 Task: Toggle the output scrolling option in the notebook.
Action: Mouse moved to (17, 627)
Screenshot: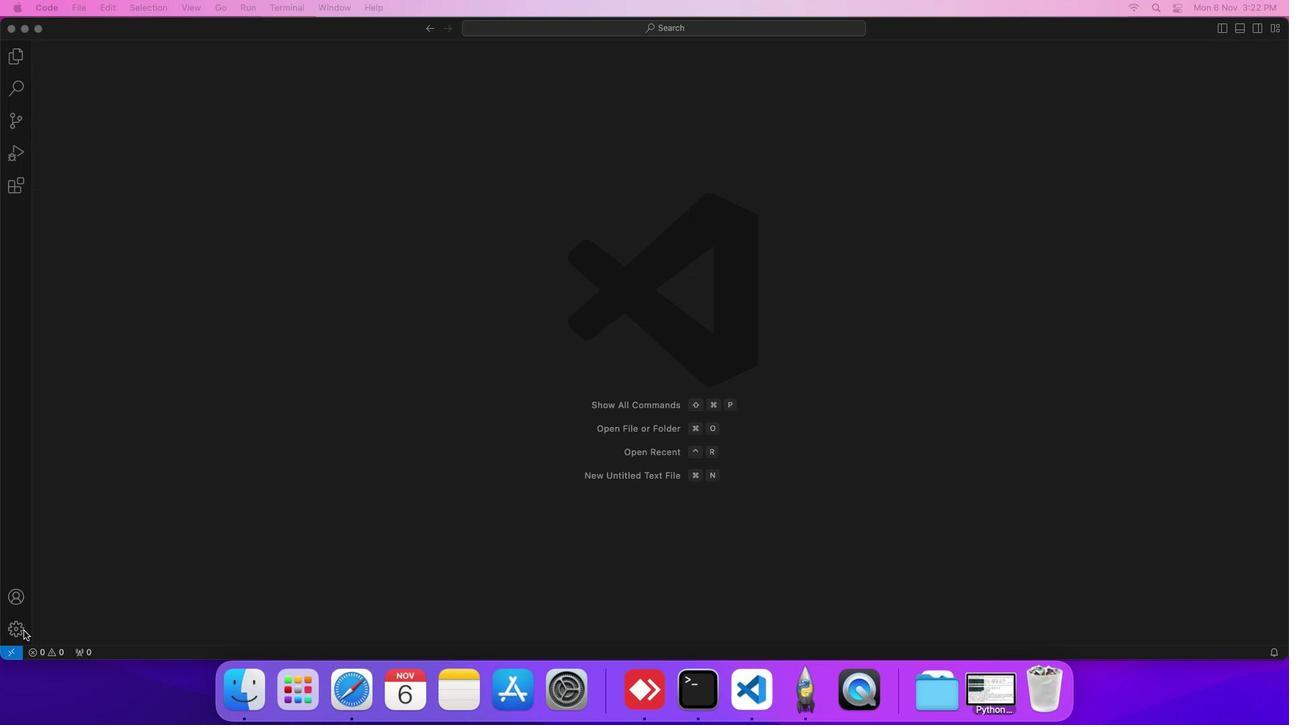 
Action: Mouse pressed left at (17, 627)
Screenshot: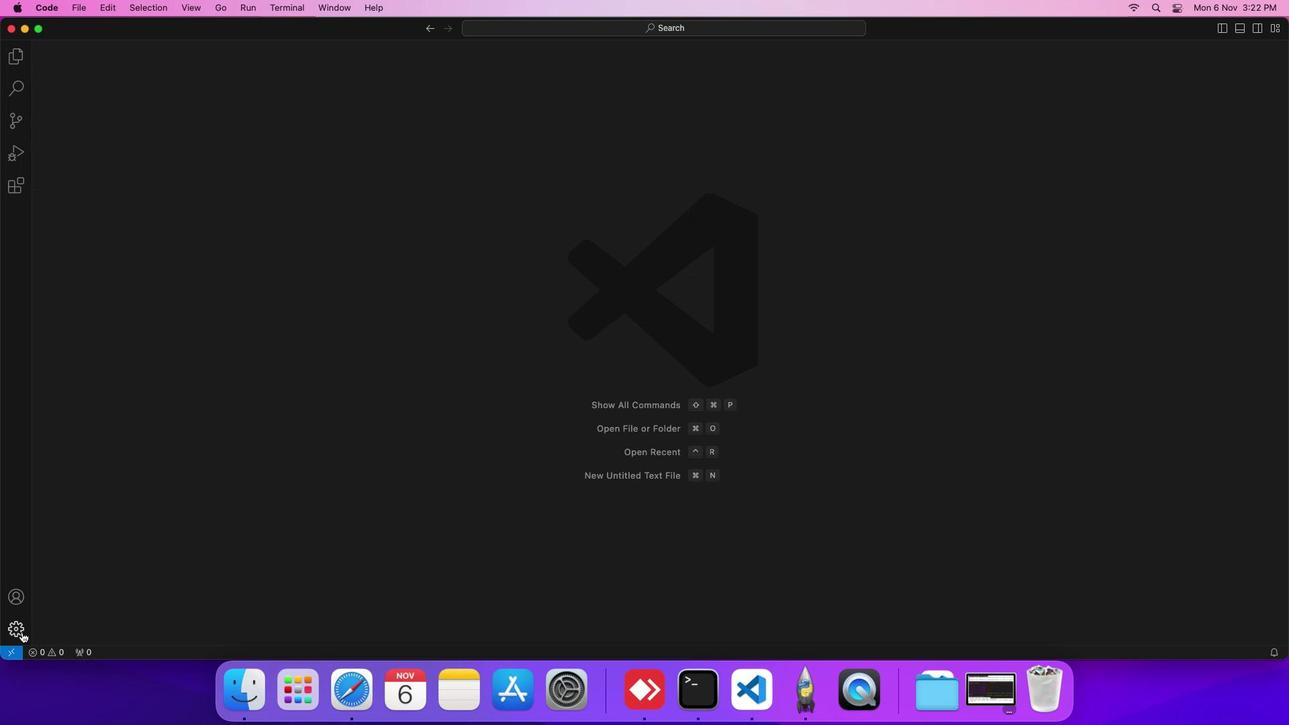 
Action: Mouse moved to (71, 523)
Screenshot: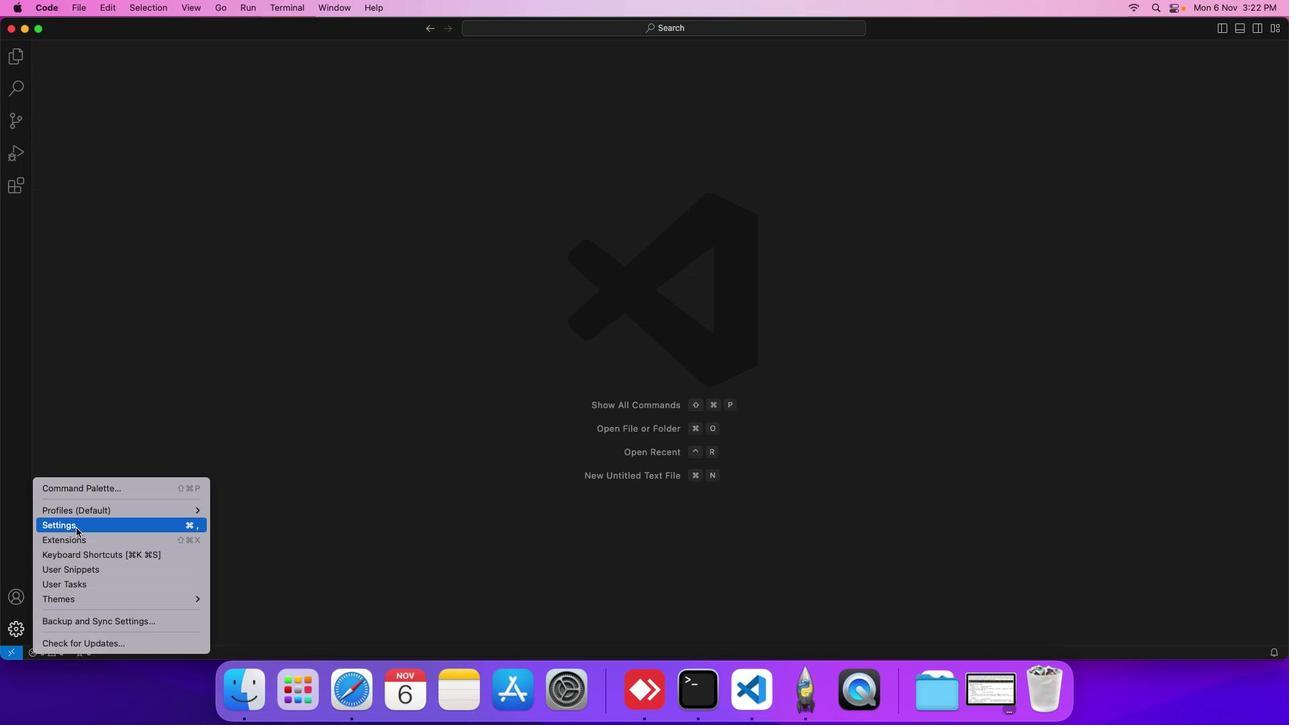 
Action: Mouse pressed left at (71, 523)
Screenshot: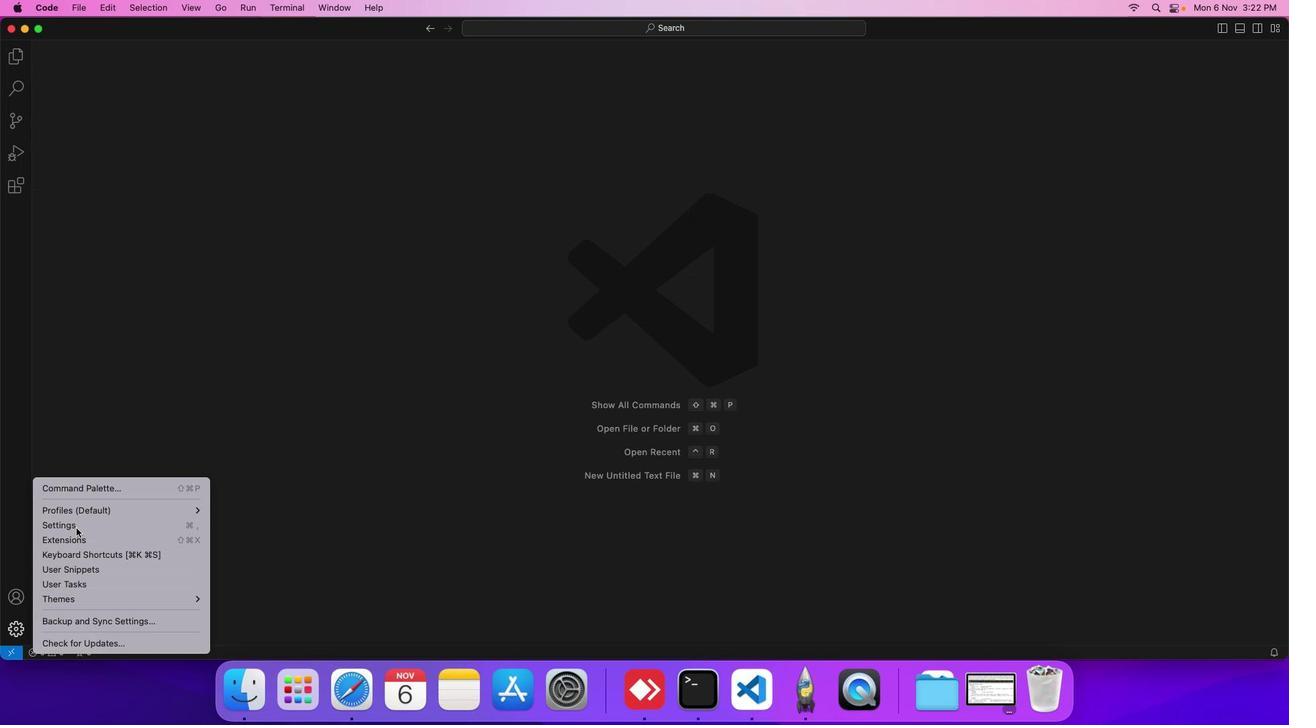 
Action: Mouse moved to (319, 188)
Screenshot: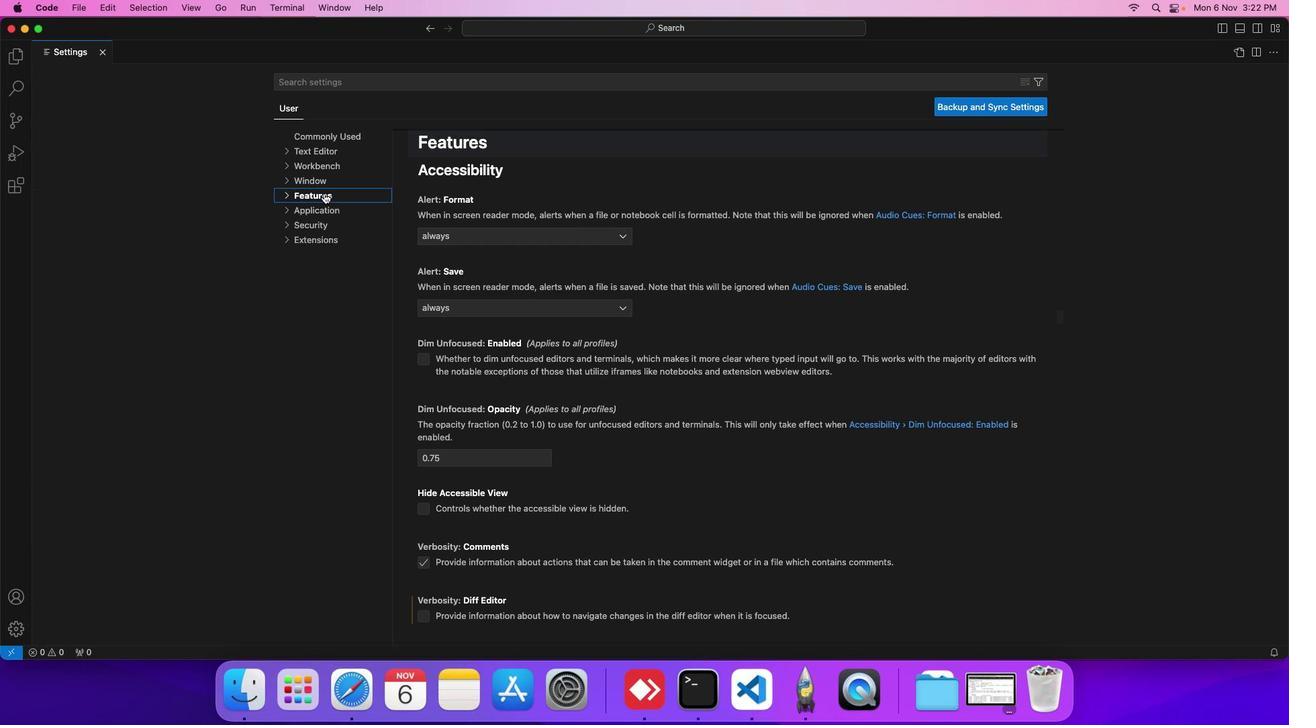 
Action: Mouse pressed left at (319, 188)
Screenshot: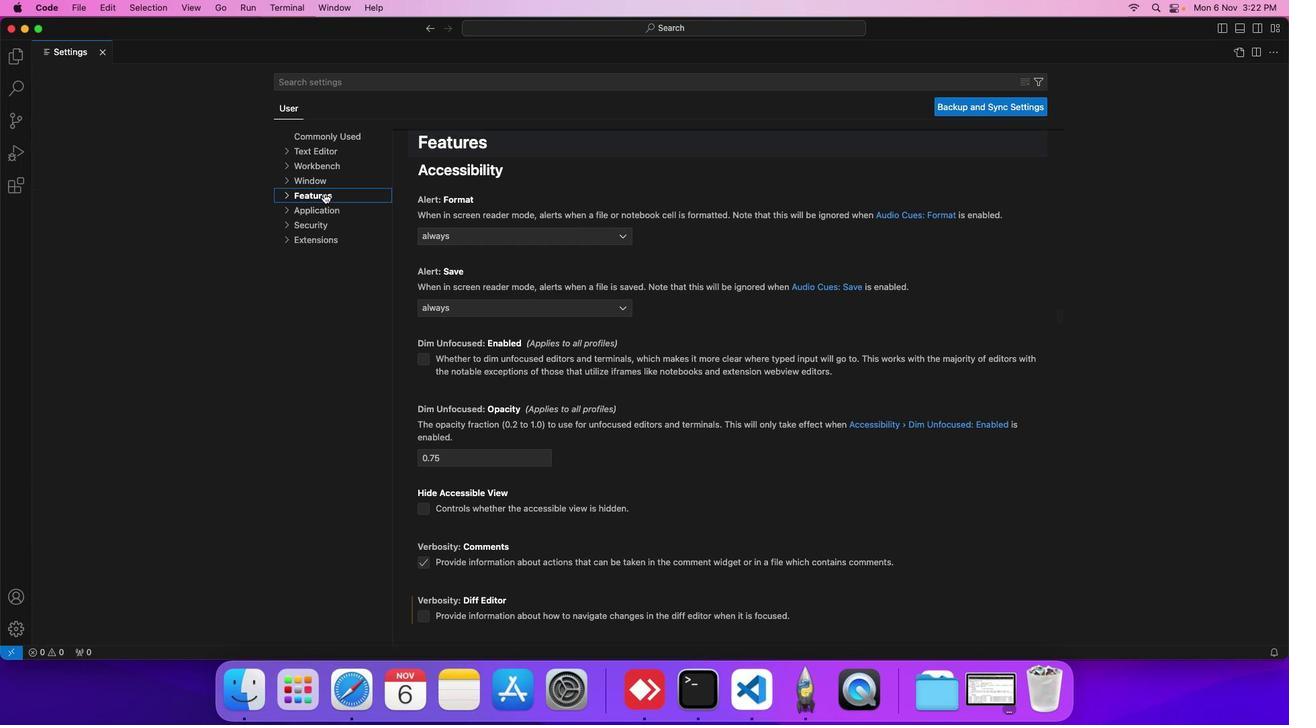 
Action: Mouse moved to (310, 408)
Screenshot: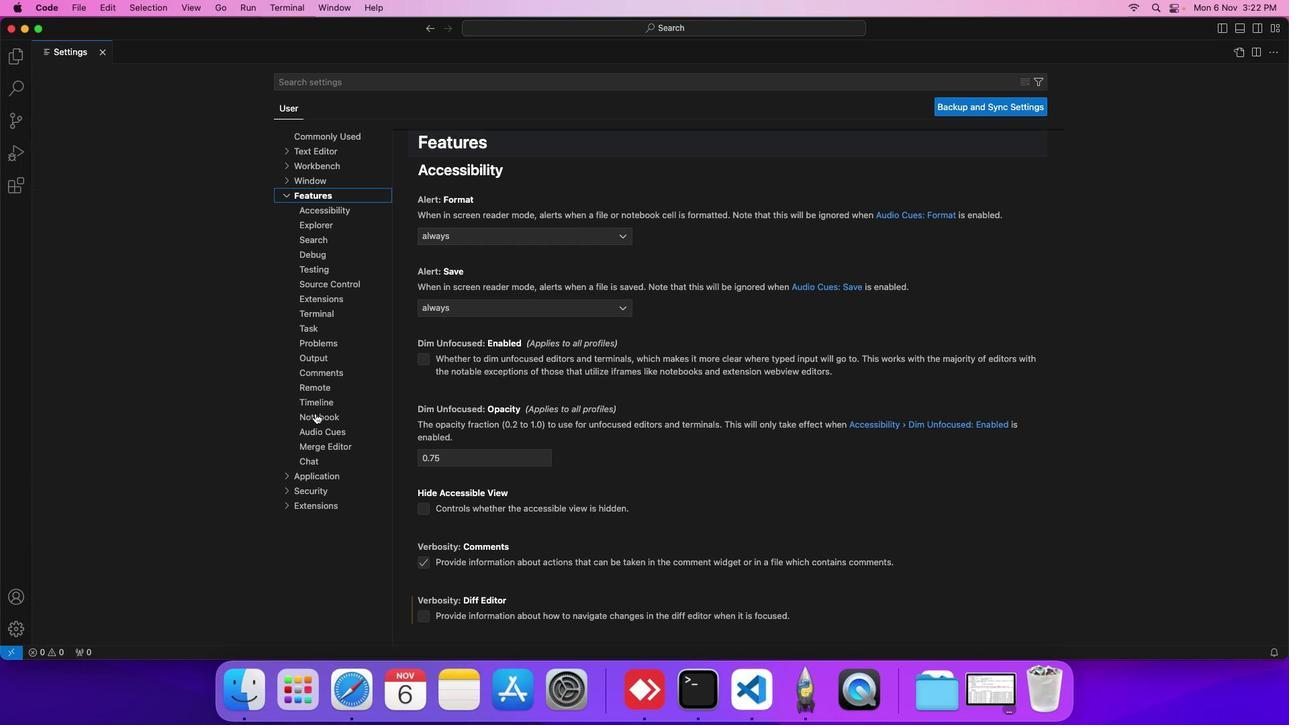 
Action: Mouse pressed left at (310, 408)
Screenshot: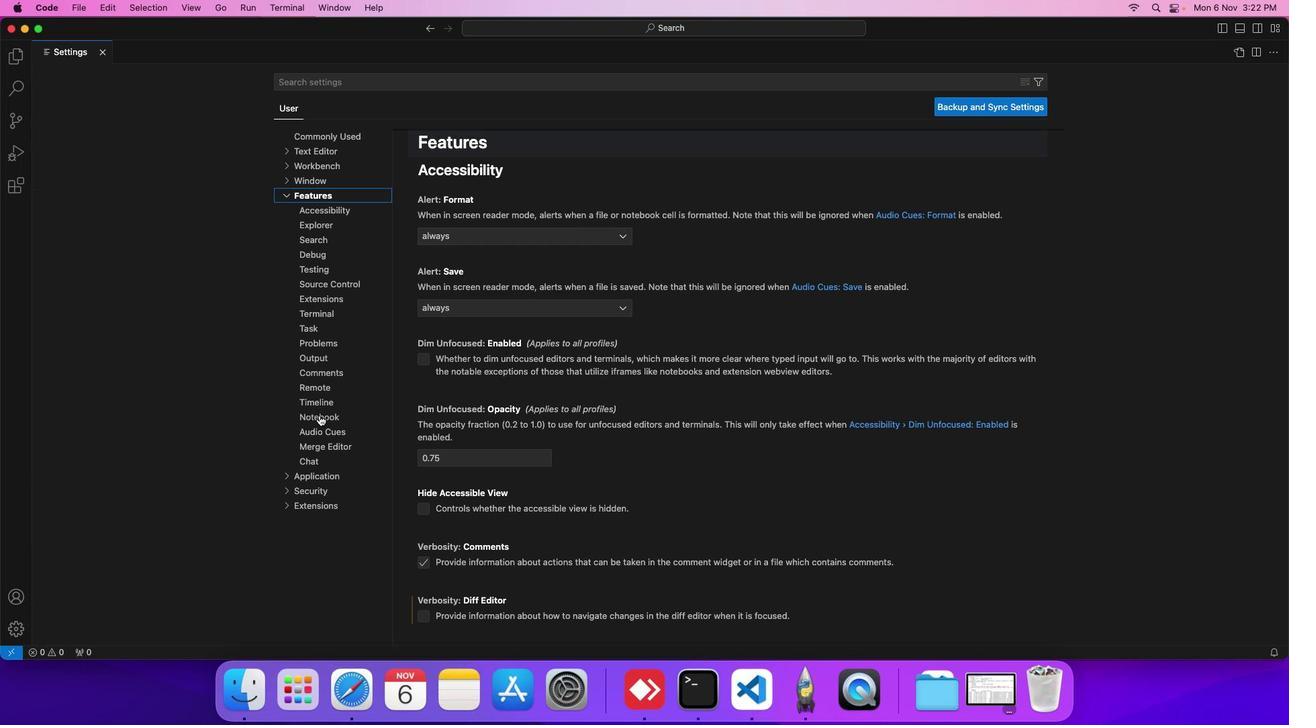 
Action: Mouse moved to (411, 478)
Screenshot: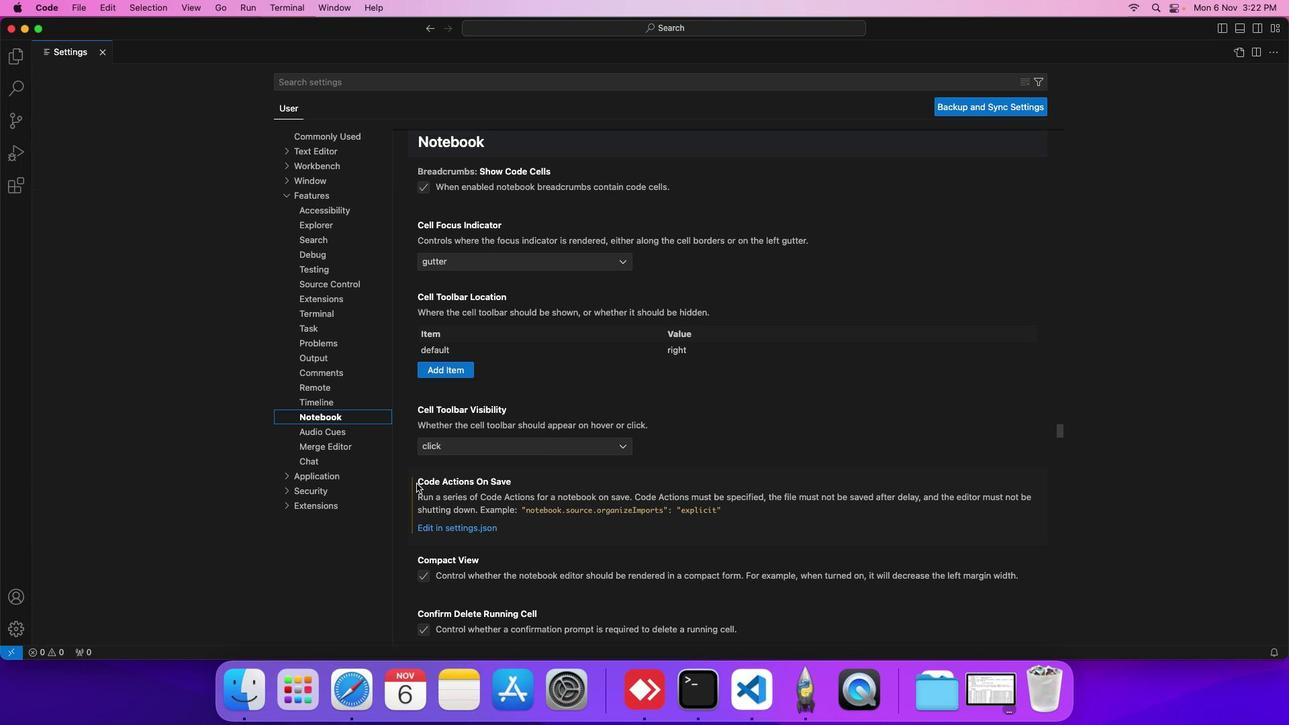
Action: Mouse scrolled (411, 478) with delta (-4, -4)
Screenshot: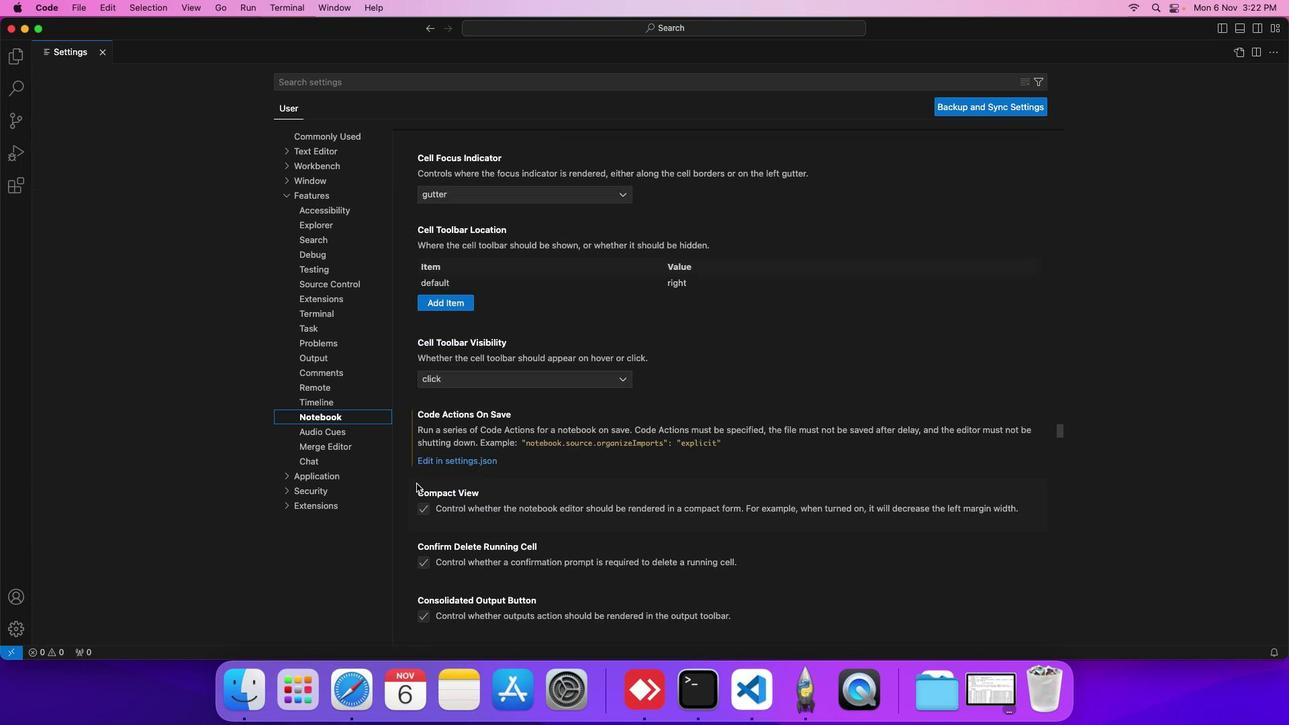
Action: Mouse scrolled (411, 478) with delta (-4, -4)
Screenshot: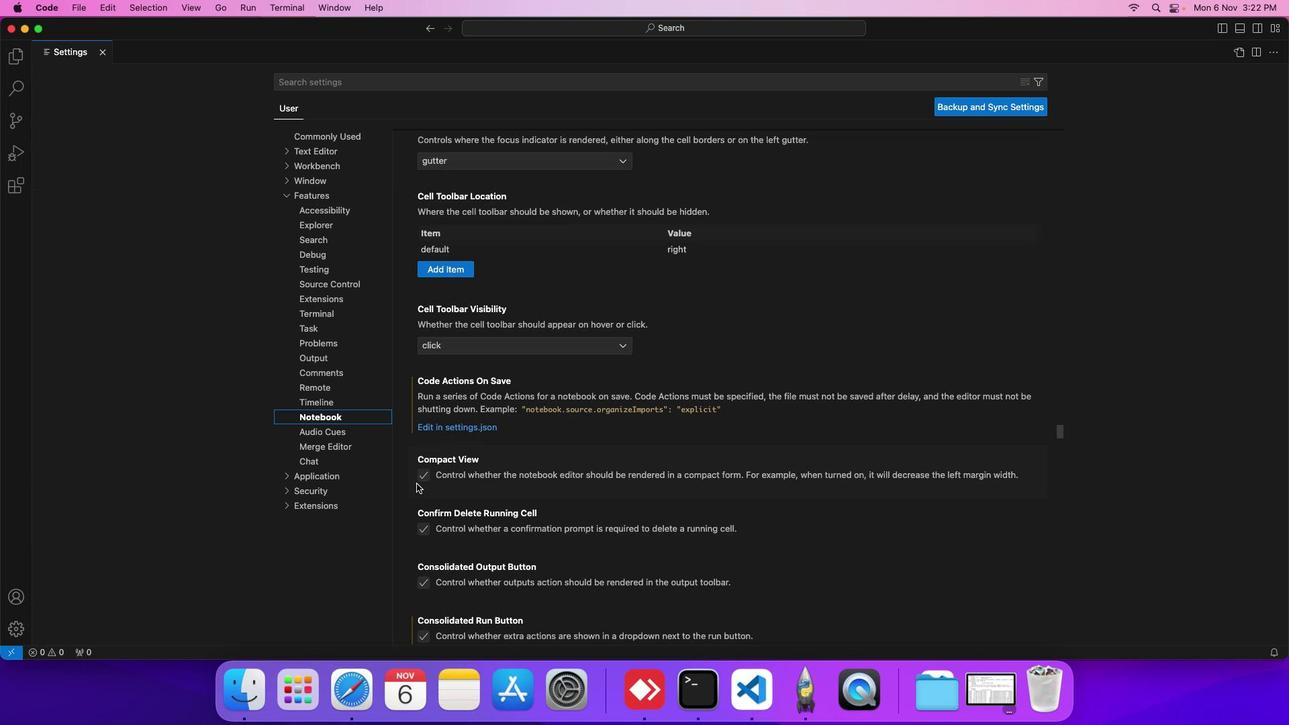 
Action: Mouse scrolled (411, 478) with delta (-4, -4)
Screenshot: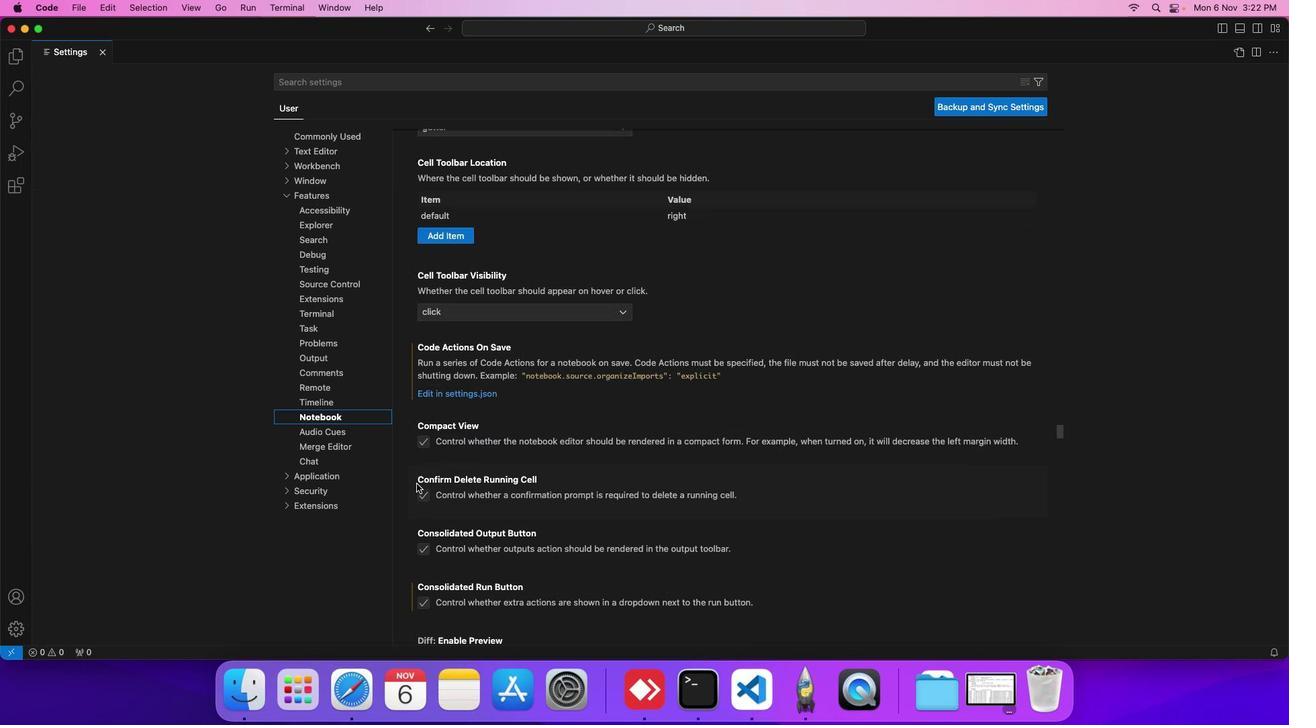 
Action: Mouse scrolled (411, 478) with delta (-4, -4)
Screenshot: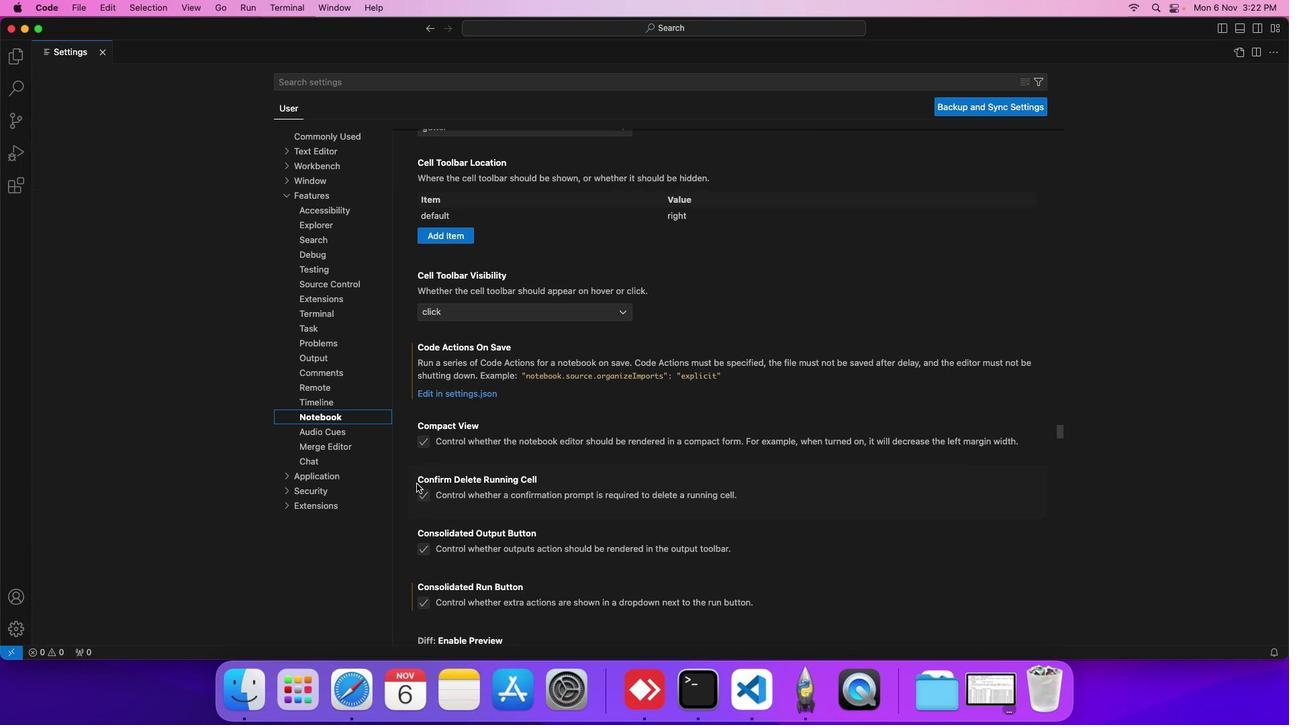 
Action: Mouse scrolled (411, 478) with delta (-4, -4)
Screenshot: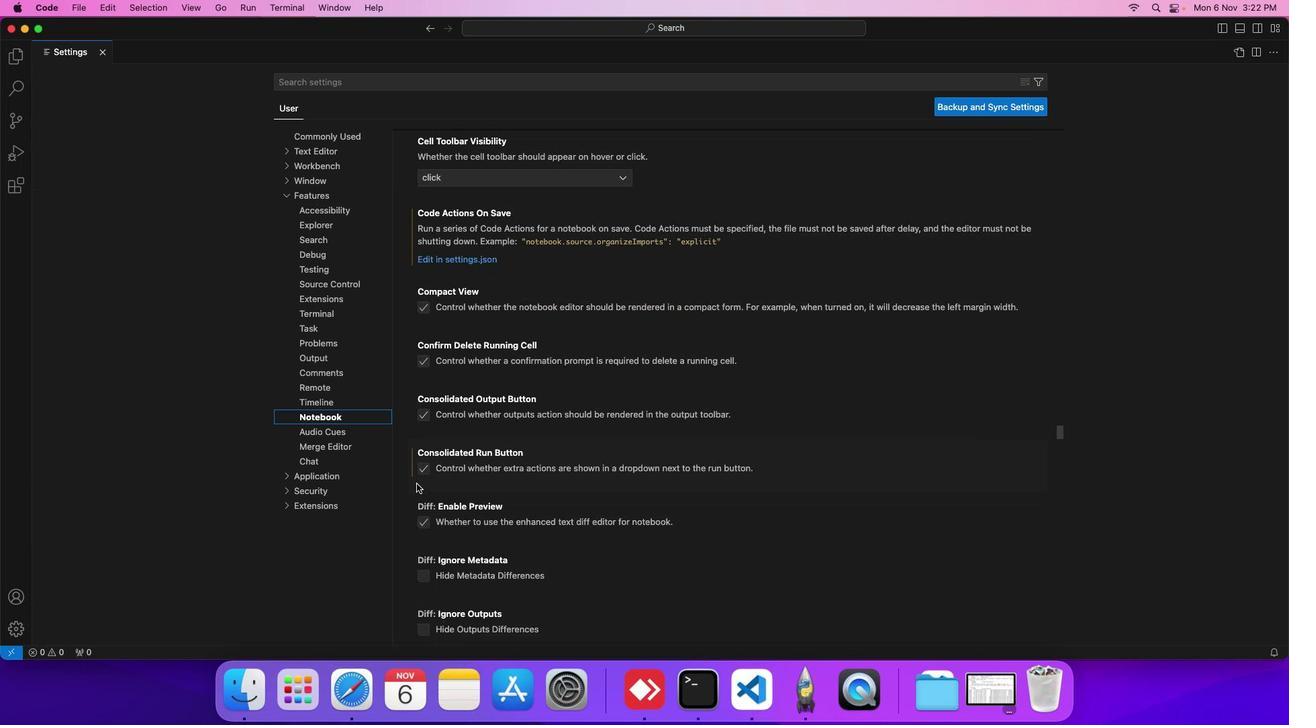 
Action: Mouse scrolled (411, 478) with delta (-4, -4)
Screenshot: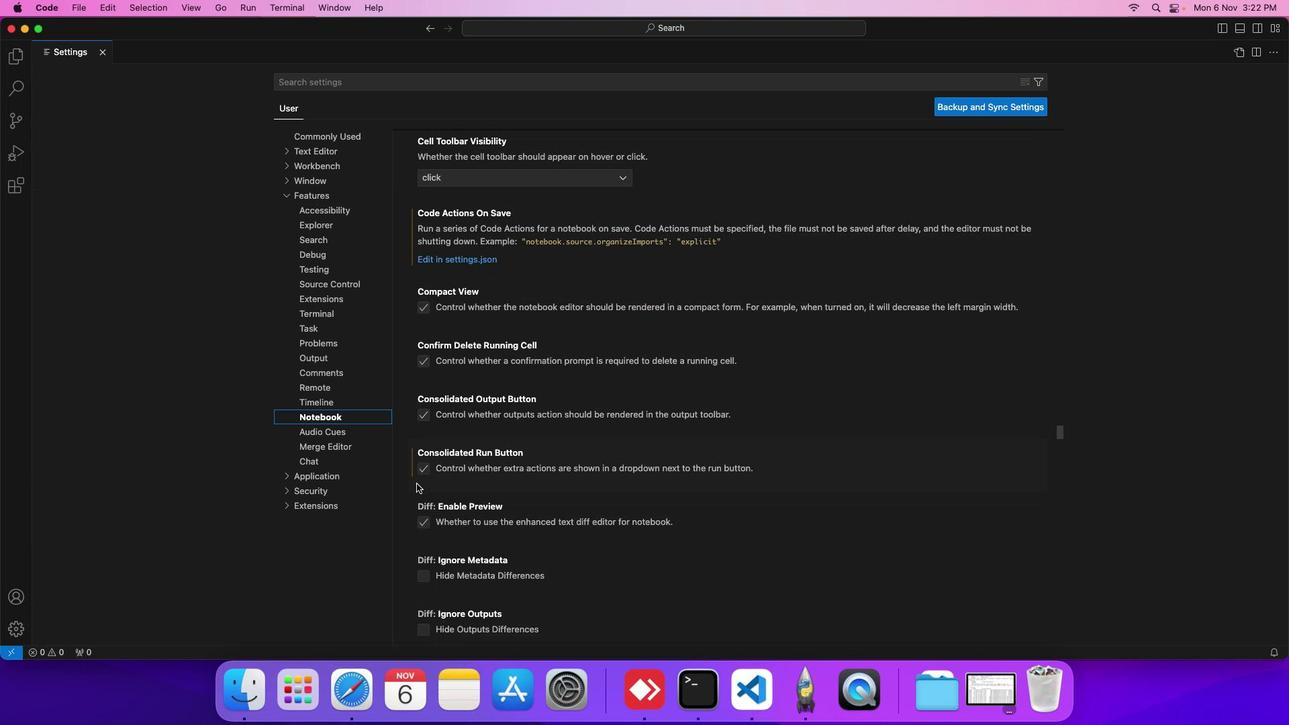 
Action: Mouse scrolled (411, 478) with delta (-4, -5)
Screenshot: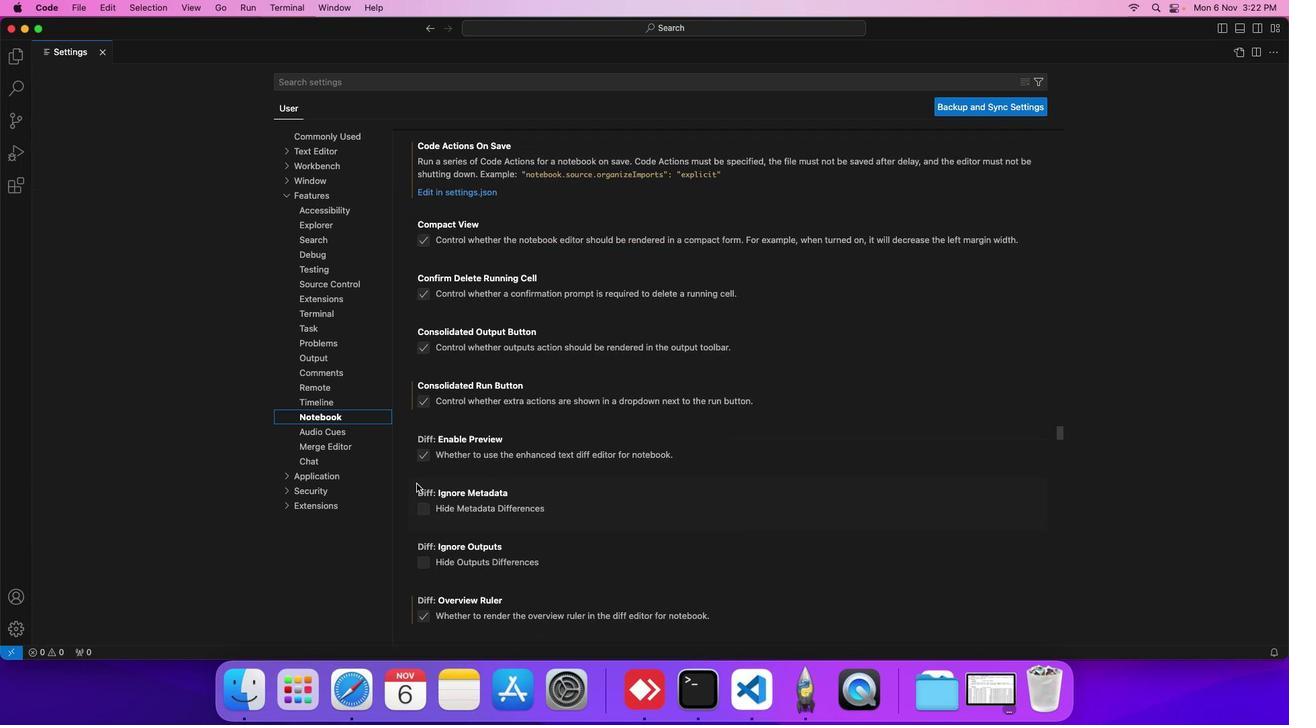 
Action: Mouse scrolled (411, 478) with delta (-4, -5)
Screenshot: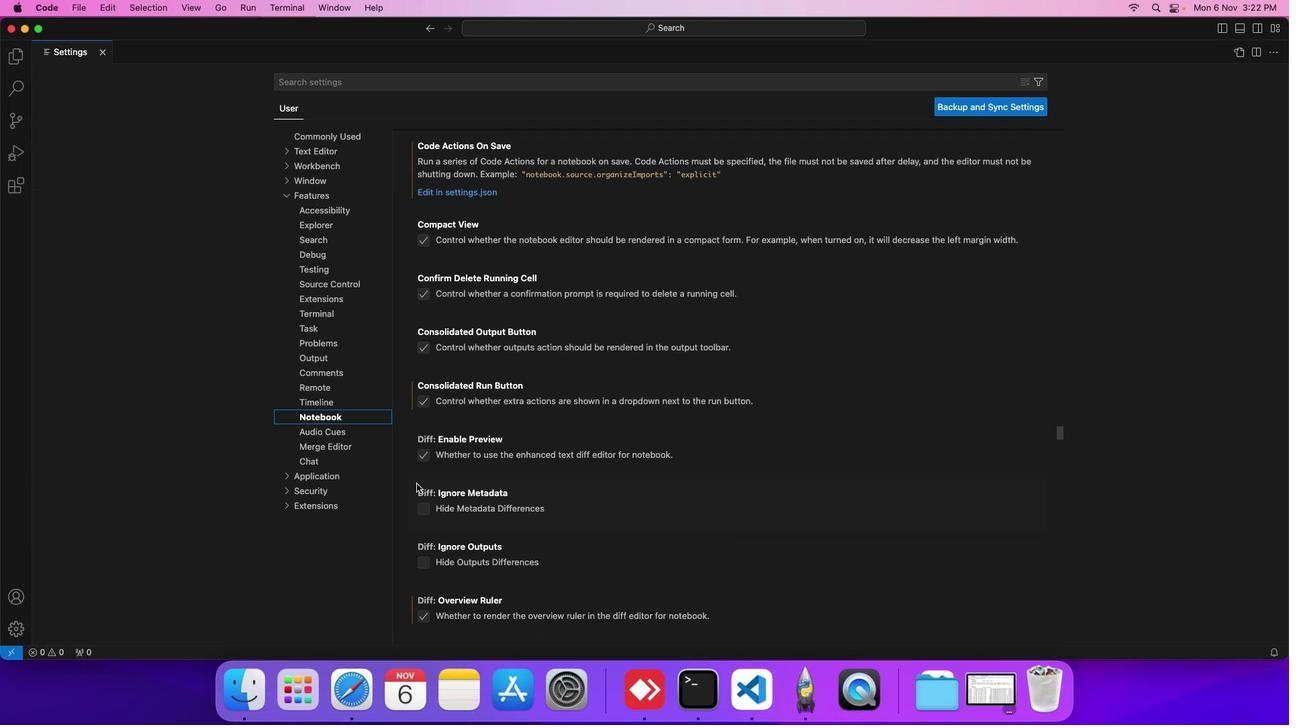 
Action: Mouse scrolled (411, 478) with delta (-4, -4)
Screenshot: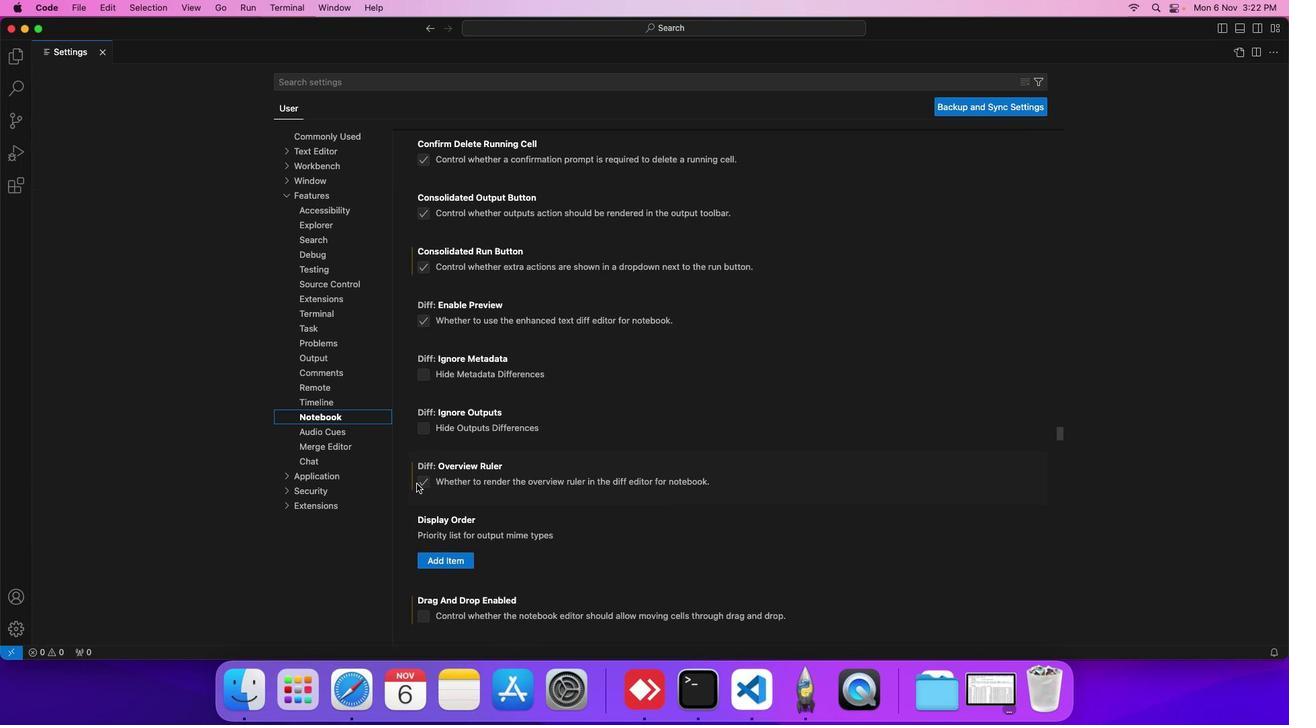 
Action: Mouse scrolled (411, 478) with delta (-4, -4)
Screenshot: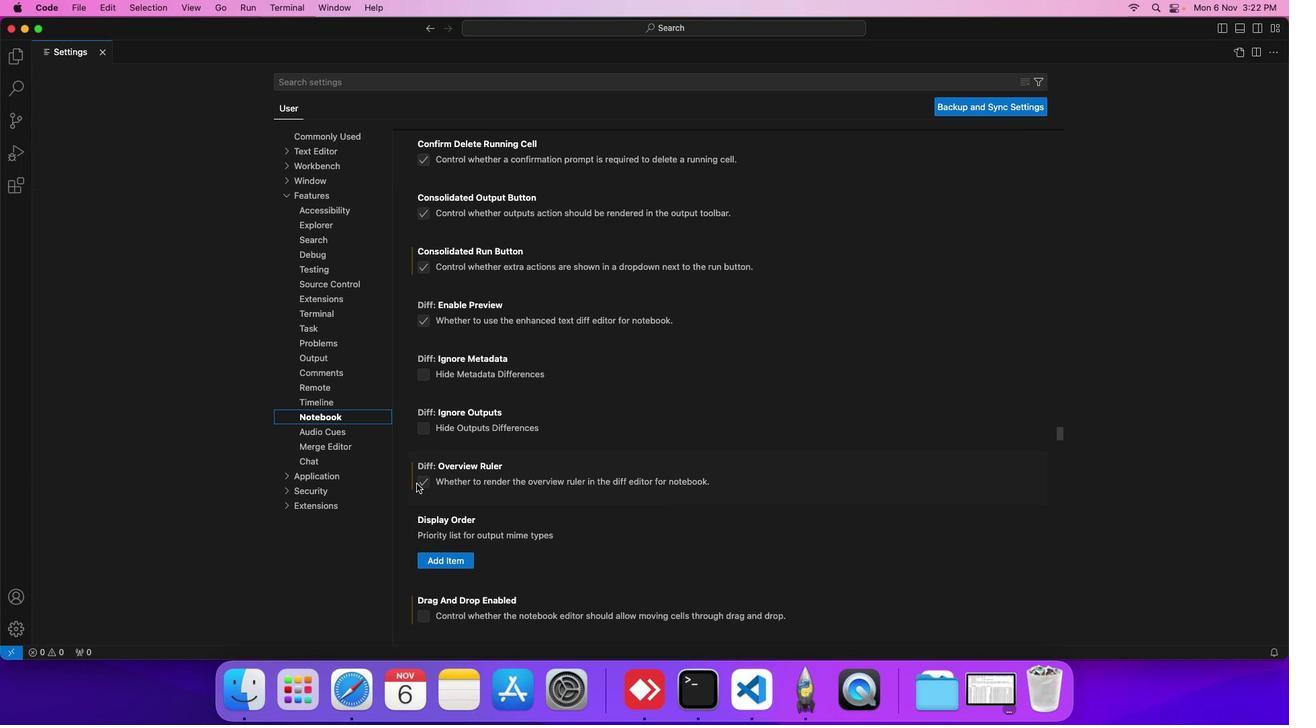 
Action: Mouse scrolled (411, 478) with delta (-4, -5)
Screenshot: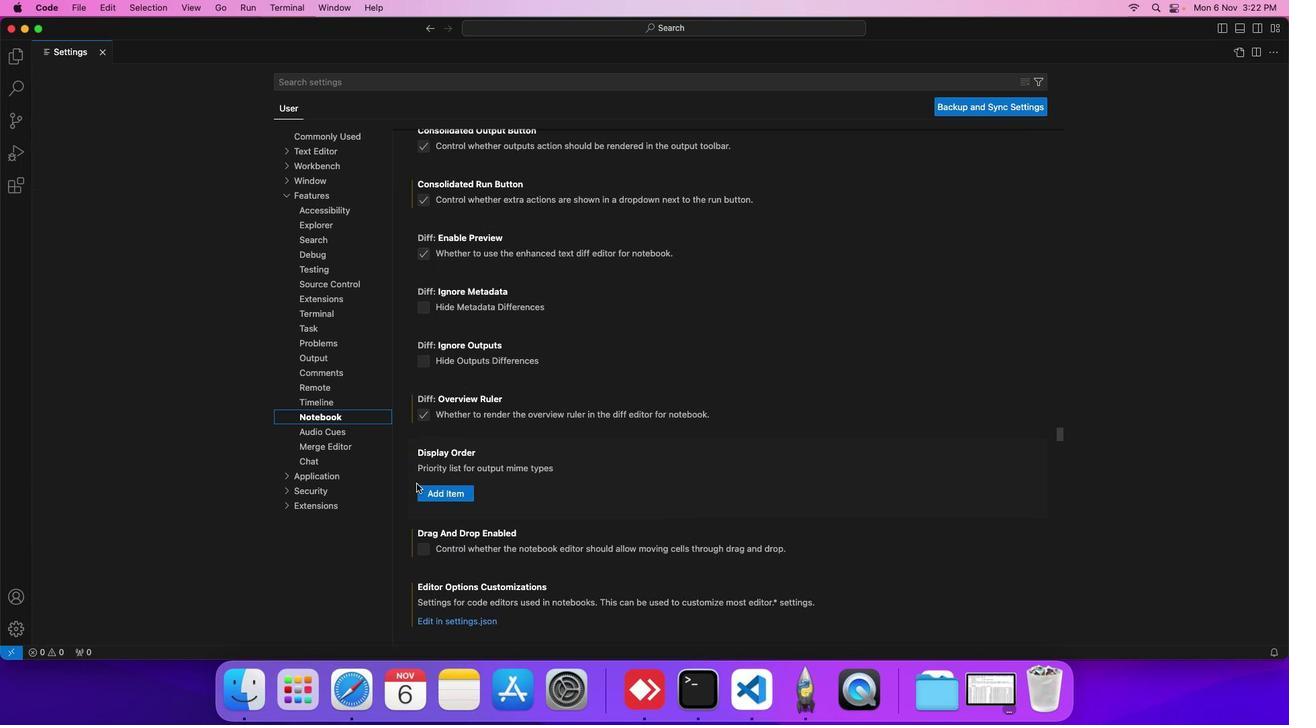 
Action: Mouse scrolled (411, 478) with delta (-4, -5)
Screenshot: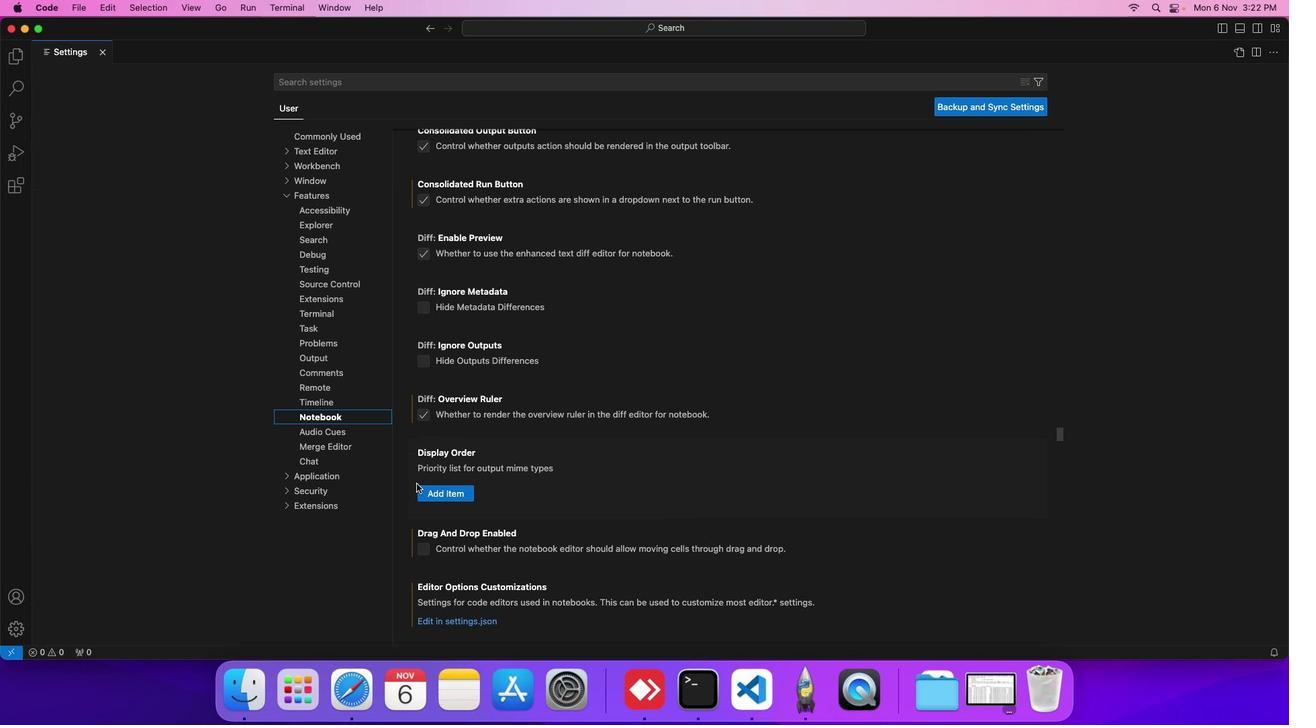 
Action: Mouse scrolled (411, 478) with delta (-4, -4)
Screenshot: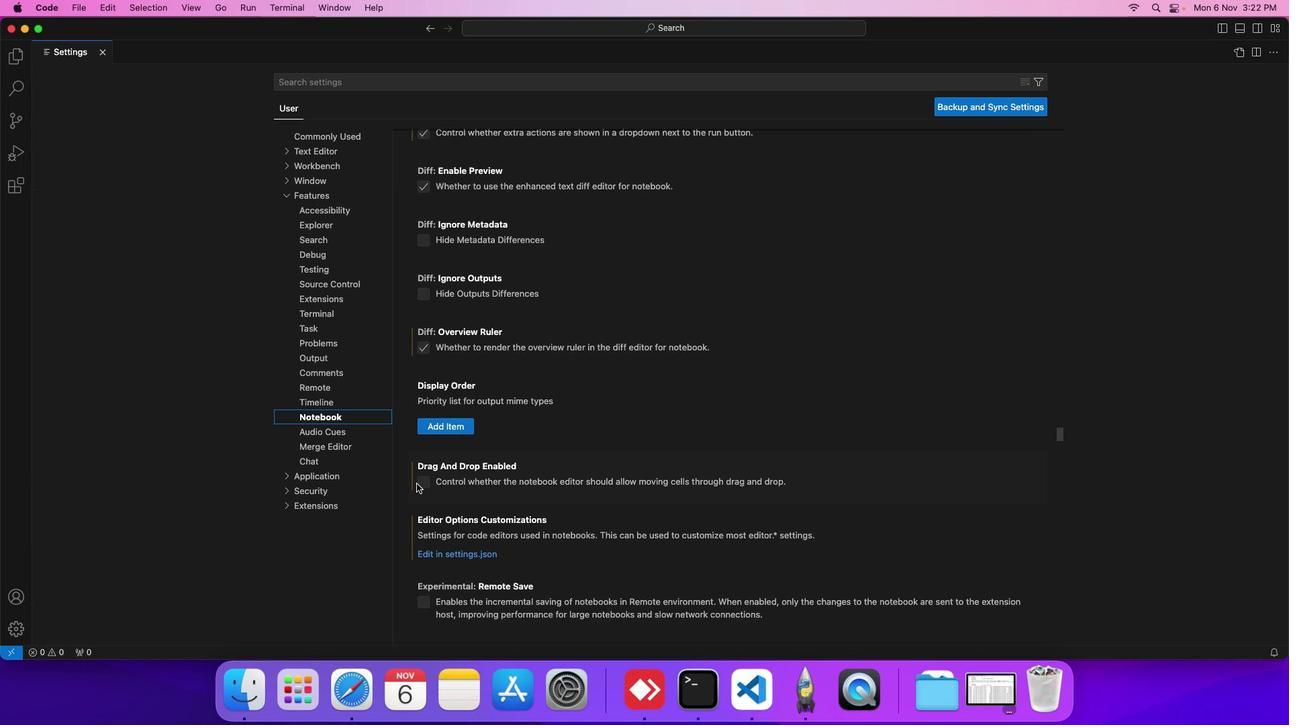 
Action: Mouse scrolled (411, 478) with delta (-4, -4)
Screenshot: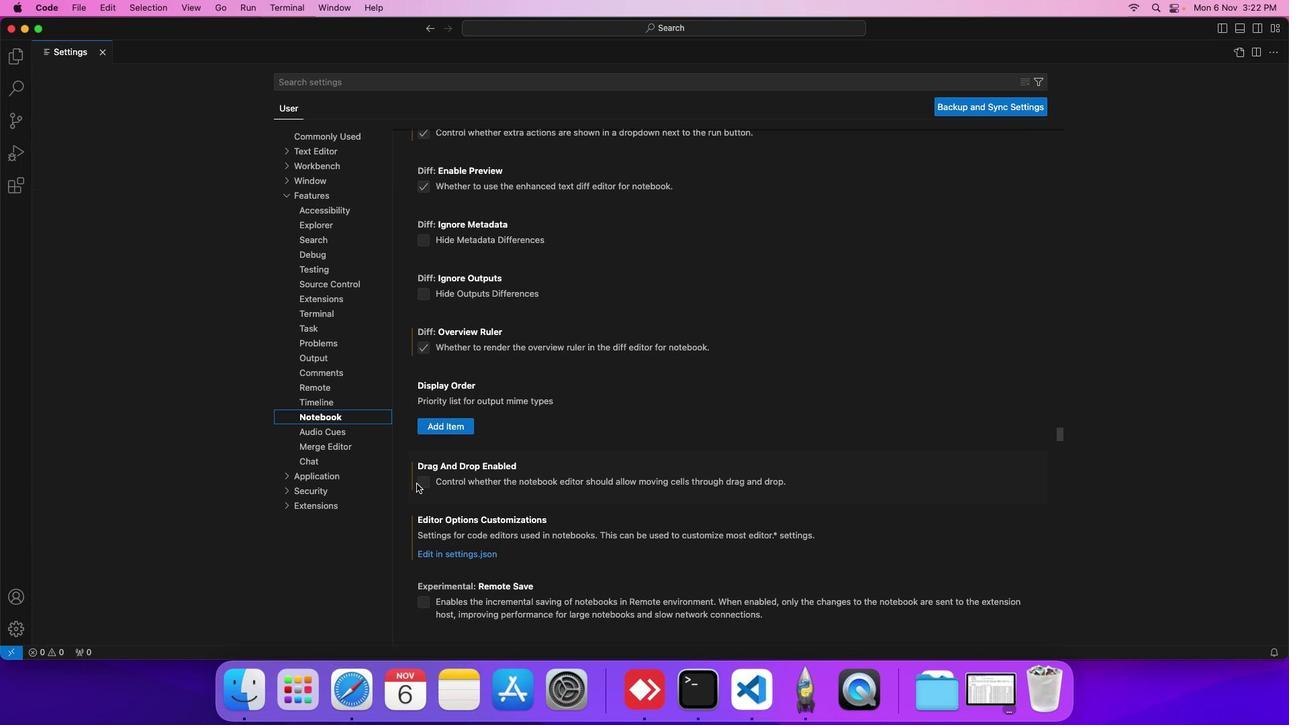 
Action: Mouse scrolled (411, 478) with delta (-4, -4)
Screenshot: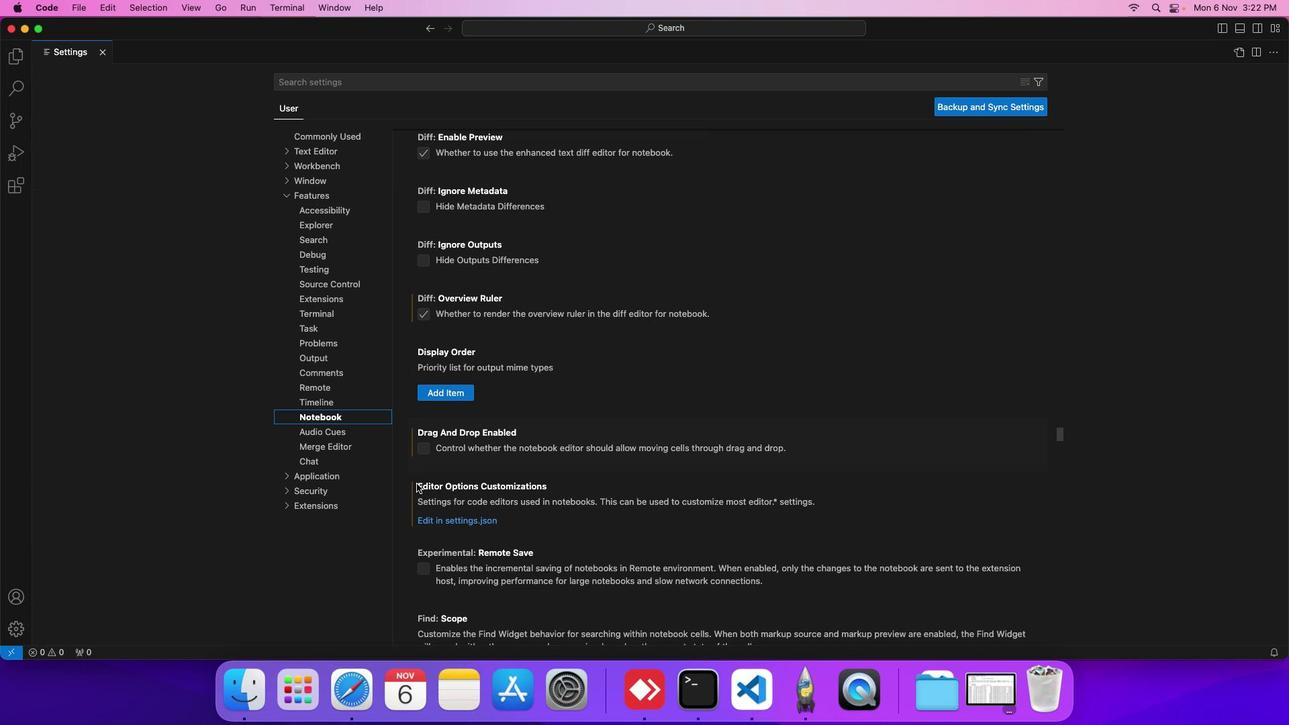 
Action: Mouse scrolled (411, 478) with delta (-4, -4)
Screenshot: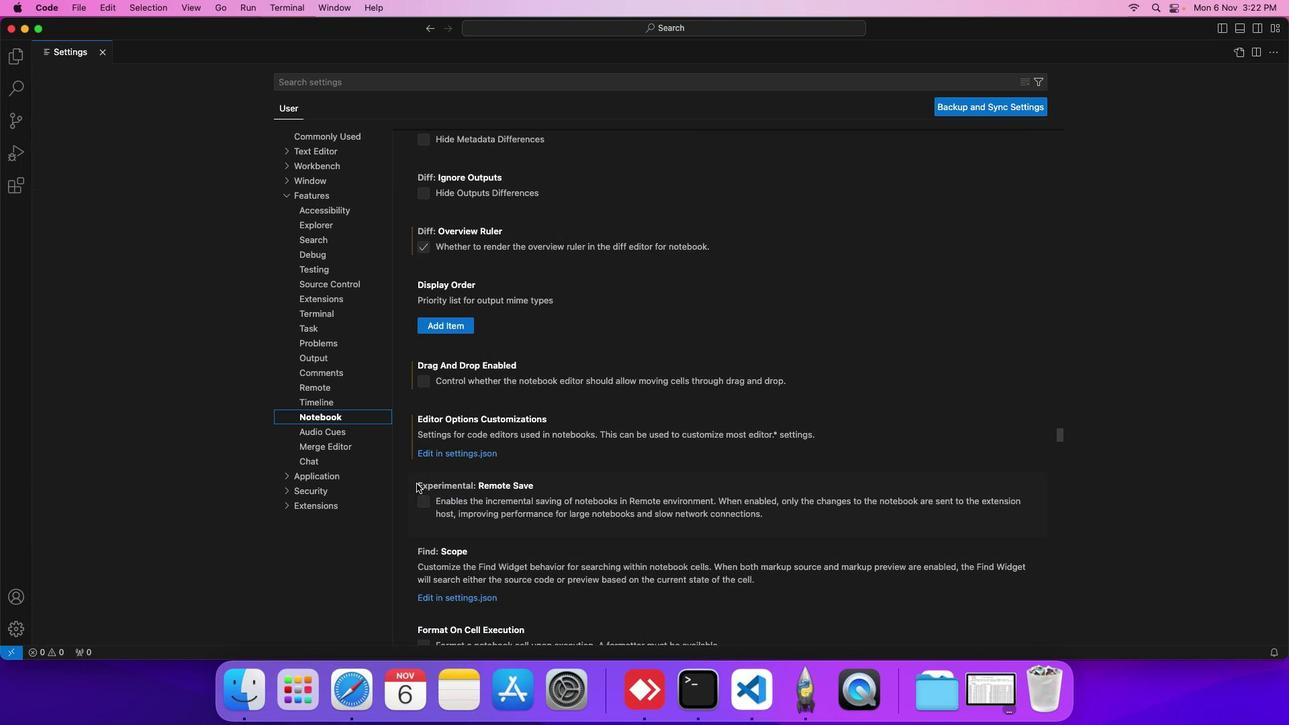 
Action: Mouse scrolled (411, 478) with delta (-4, -4)
Screenshot: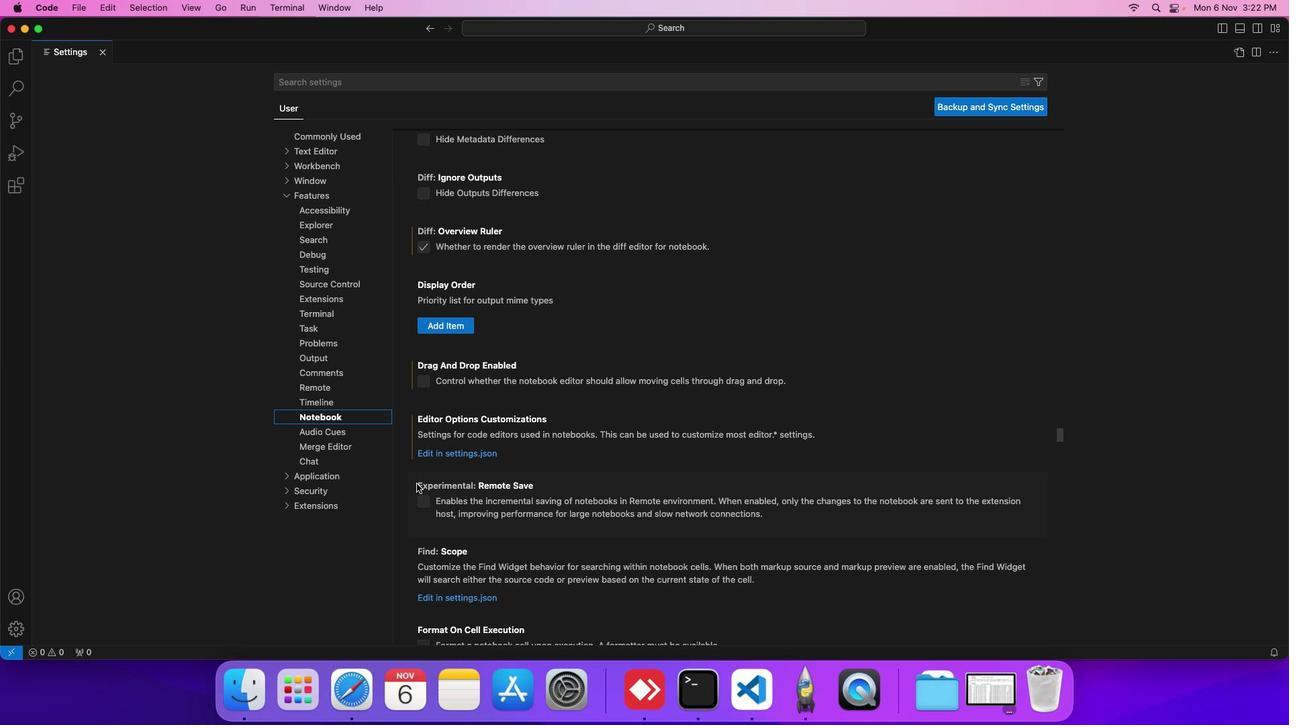 
Action: Mouse scrolled (411, 478) with delta (-4, -4)
Screenshot: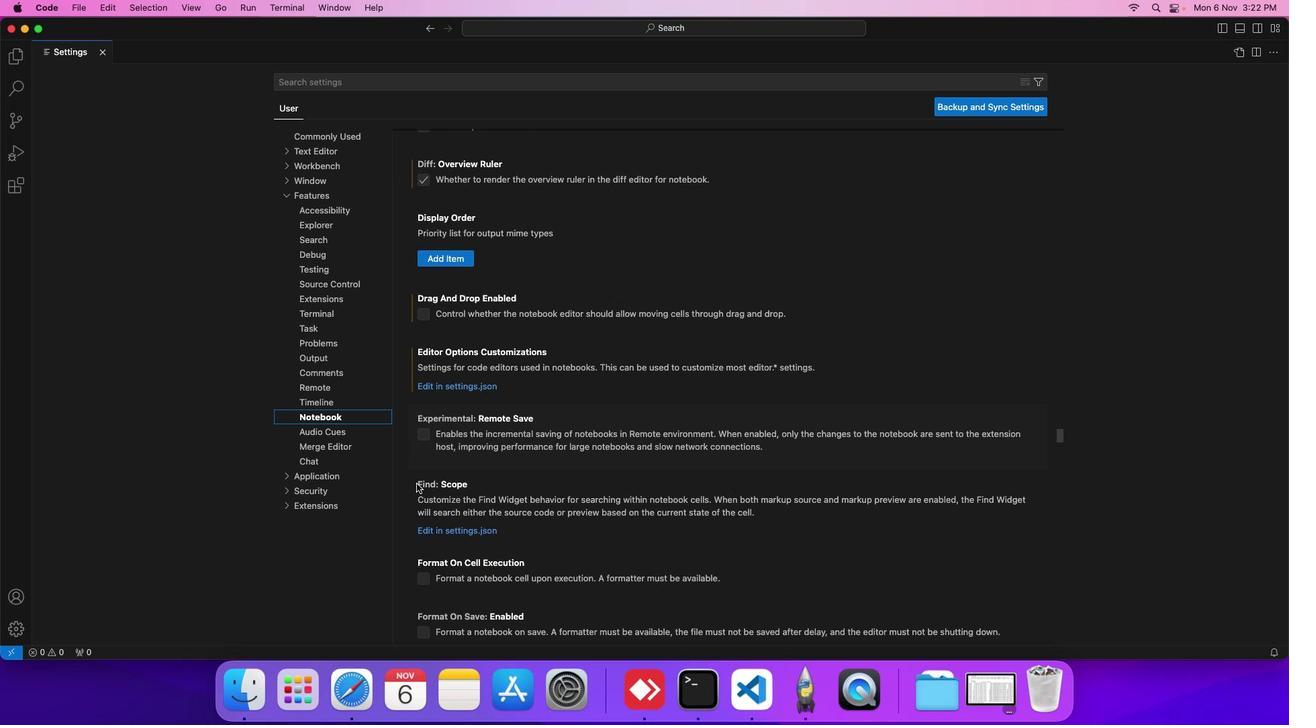
Action: Mouse scrolled (411, 478) with delta (-4, -4)
Screenshot: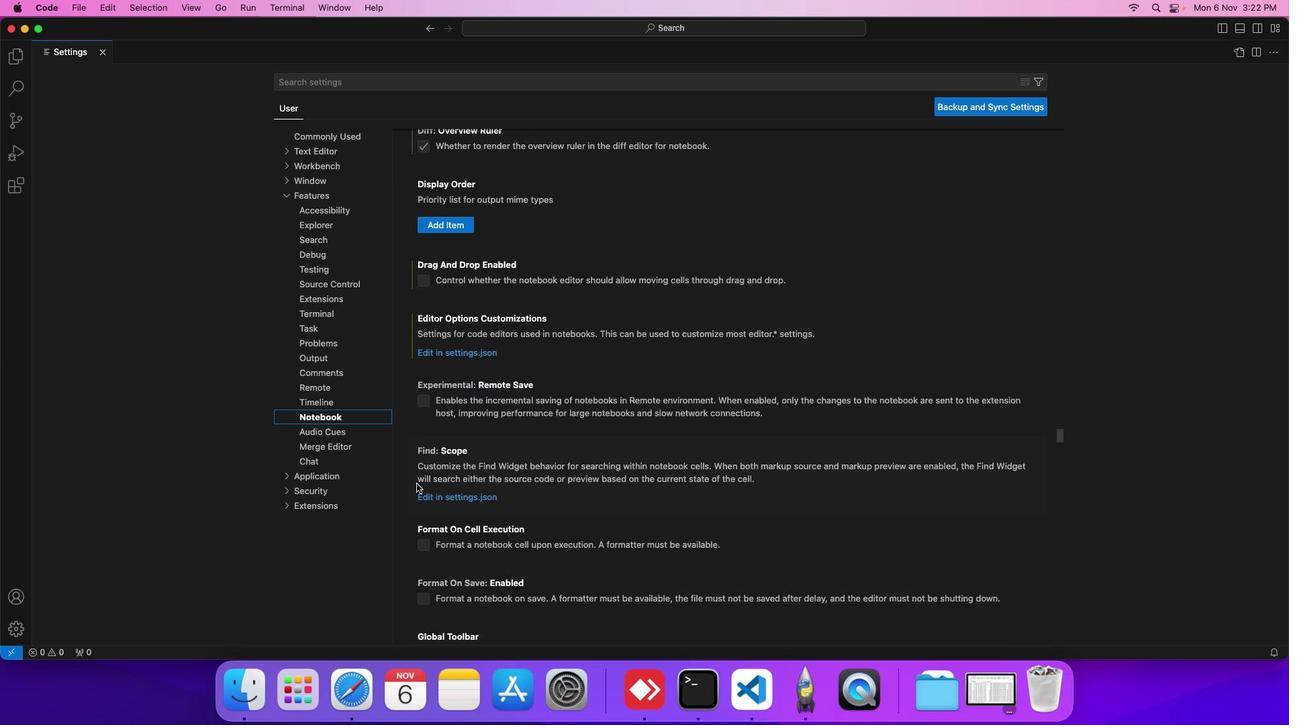 
Action: Mouse scrolled (411, 478) with delta (-4, -4)
Screenshot: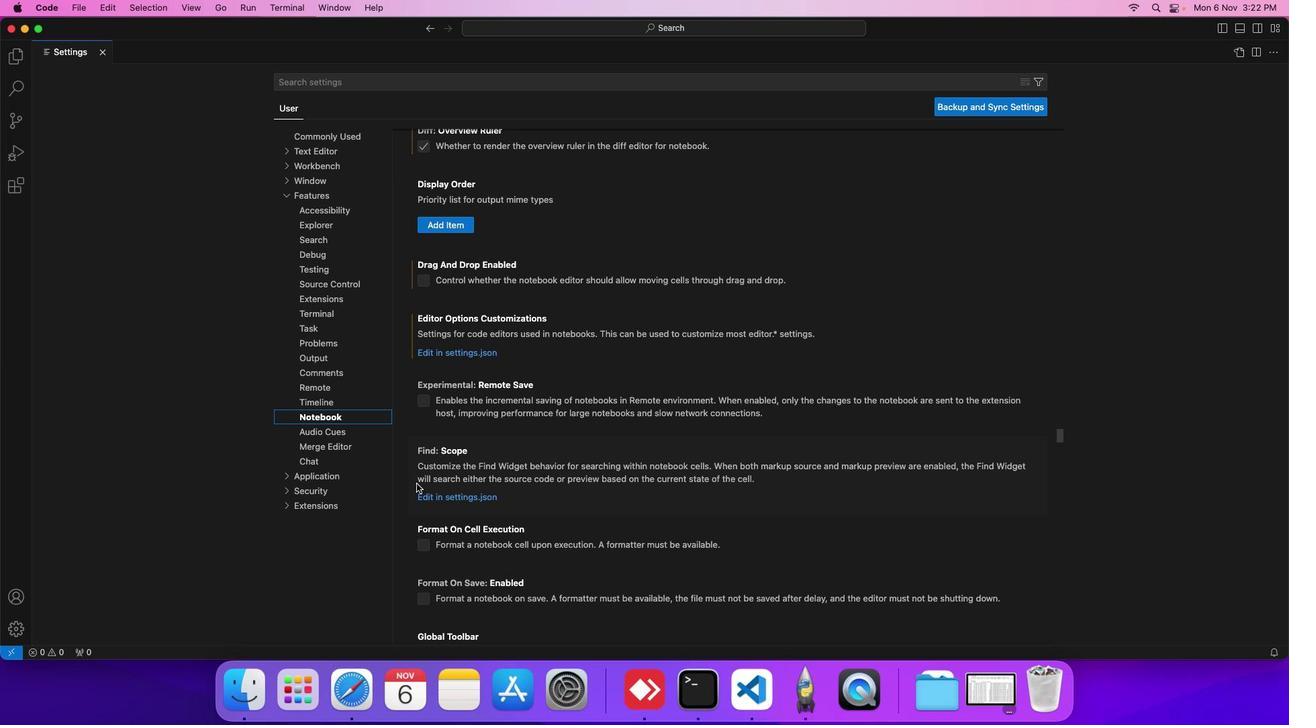 
Action: Mouse scrolled (411, 478) with delta (-4, -4)
Screenshot: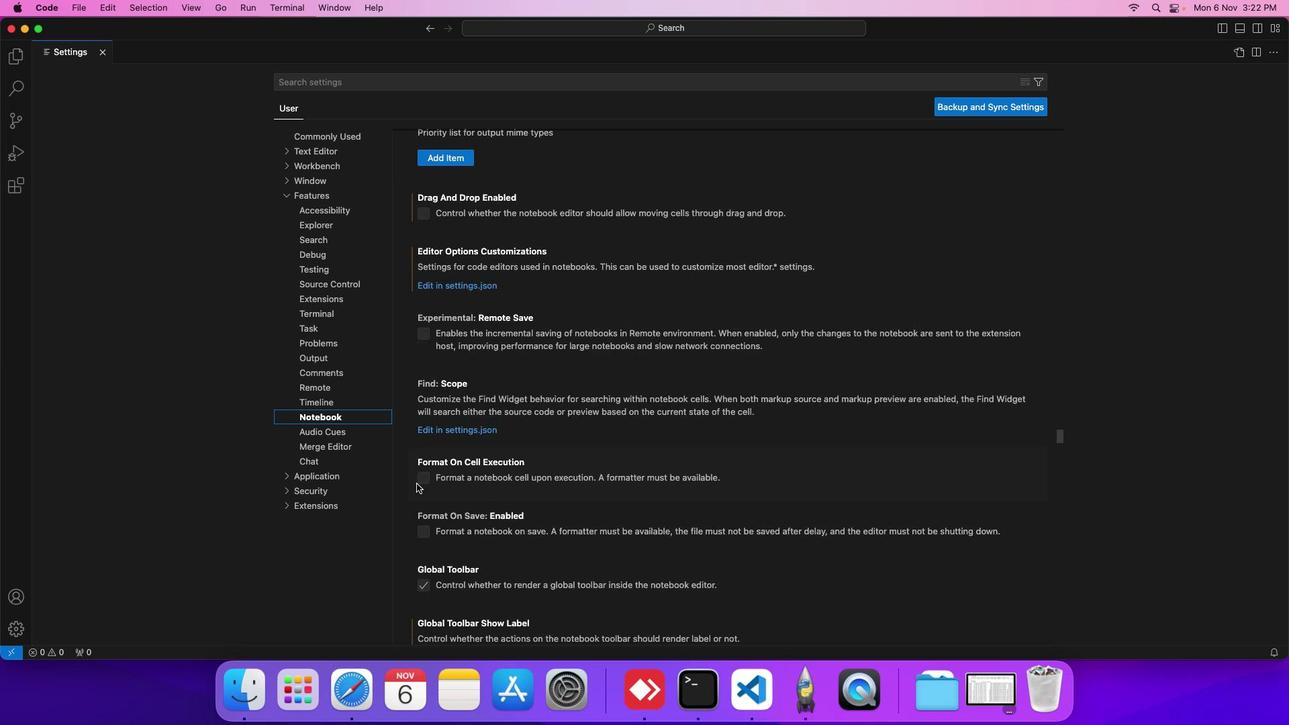 
Action: Mouse scrolled (411, 478) with delta (-4, -4)
Screenshot: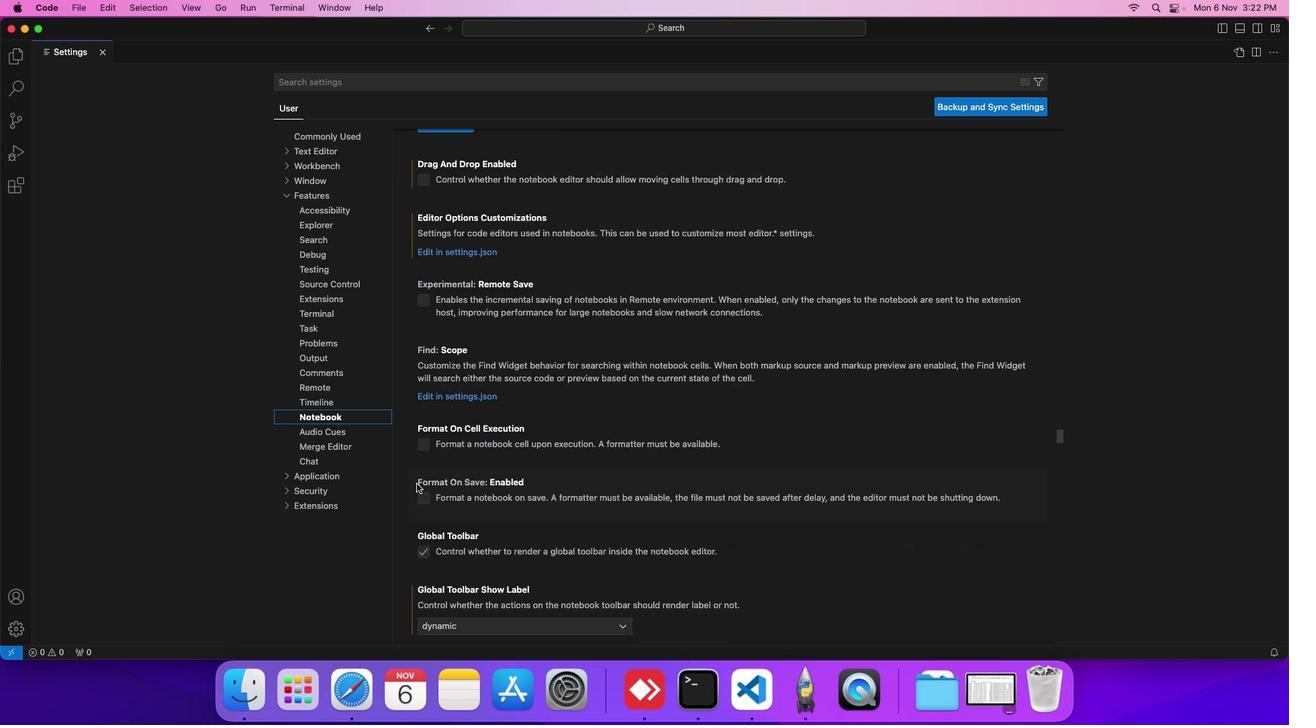 
Action: Mouse scrolled (411, 478) with delta (-4, -4)
Screenshot: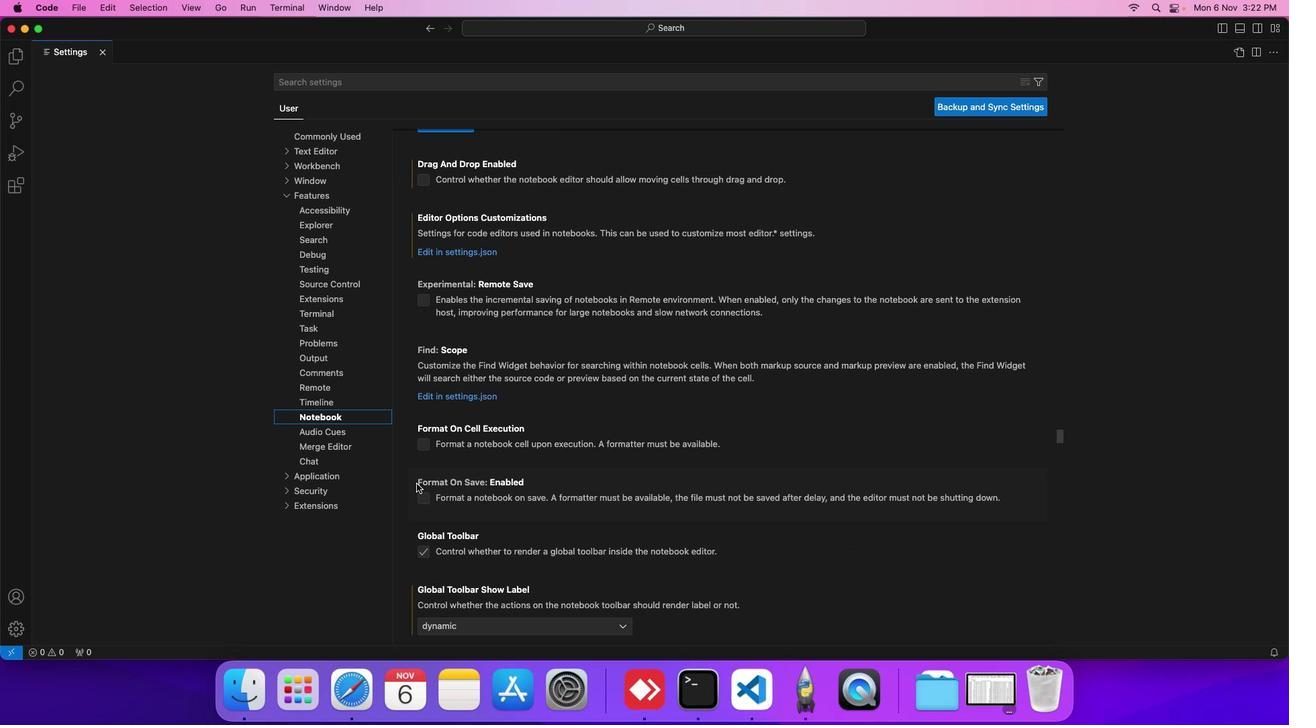 
Action: Mouse scrolled (411, 478) with delta (-4, -4)
Screenshot: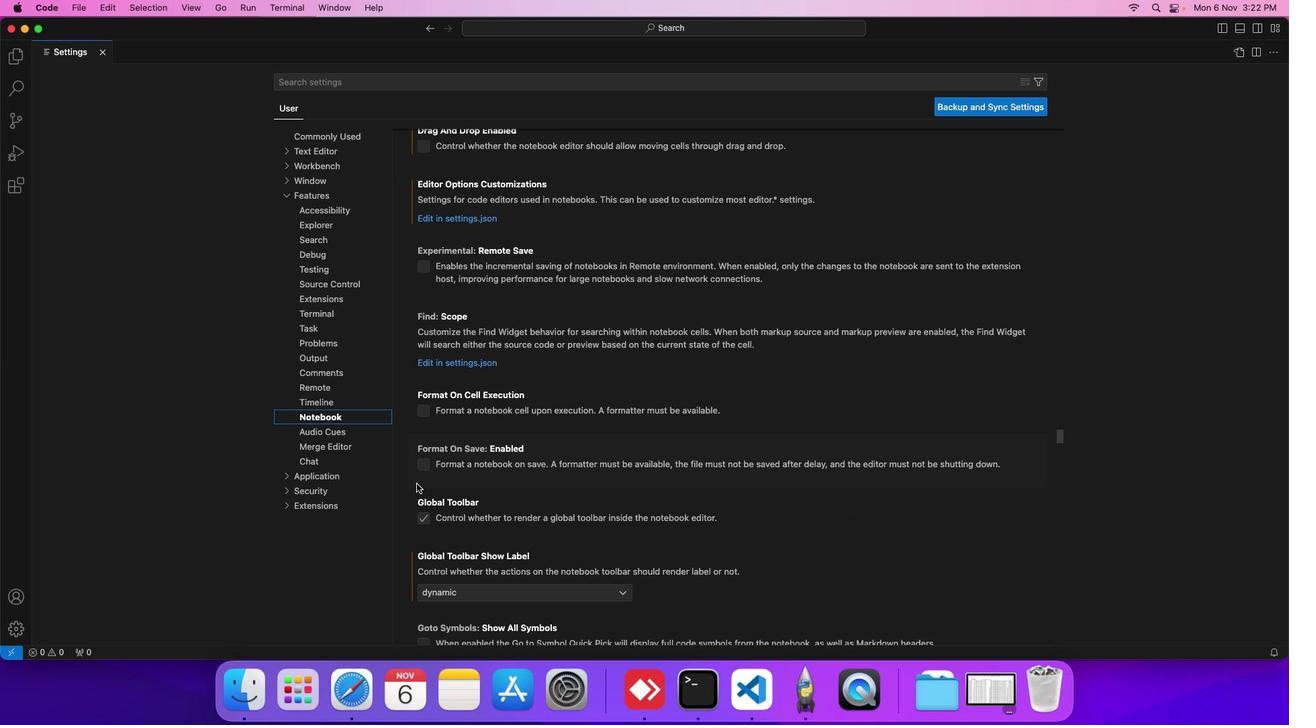 
Action: Mouse scrolled (411, 478) with delta (-4, -4)
Screenshot: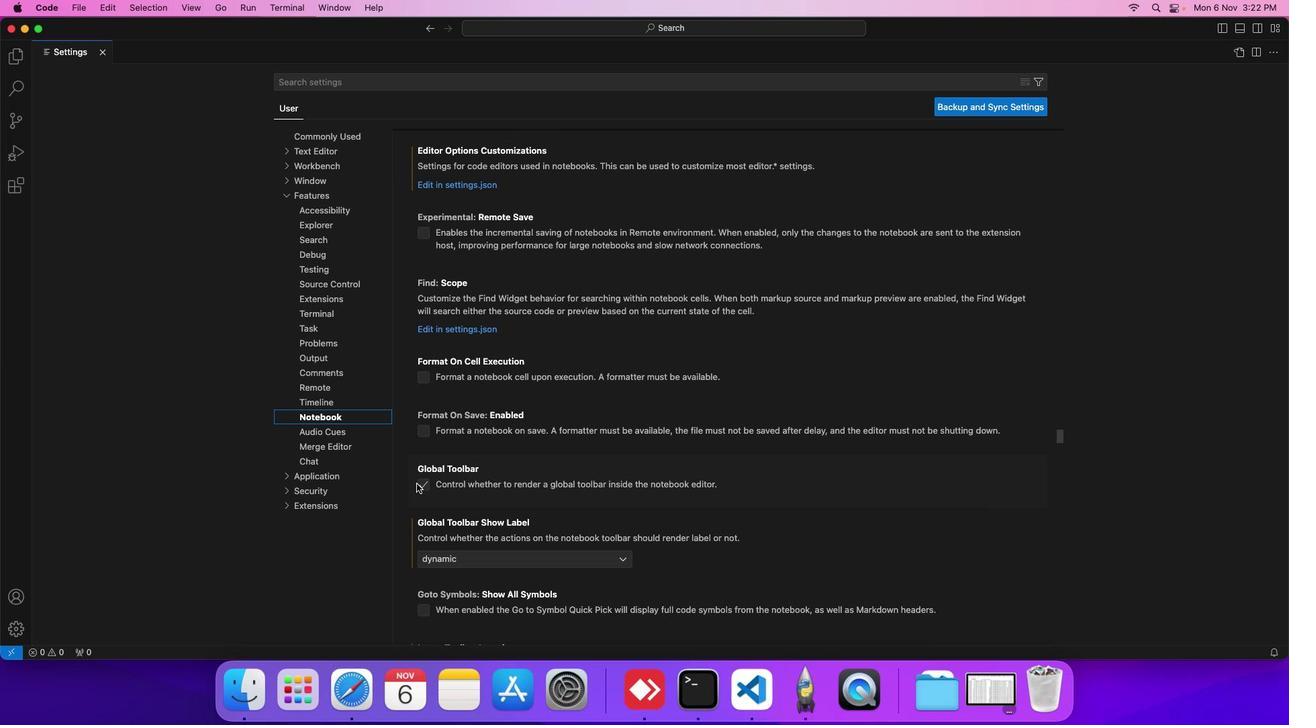 
Action: Mouse scrolled (411, 478) with delta (-4, -4)
Screenshot: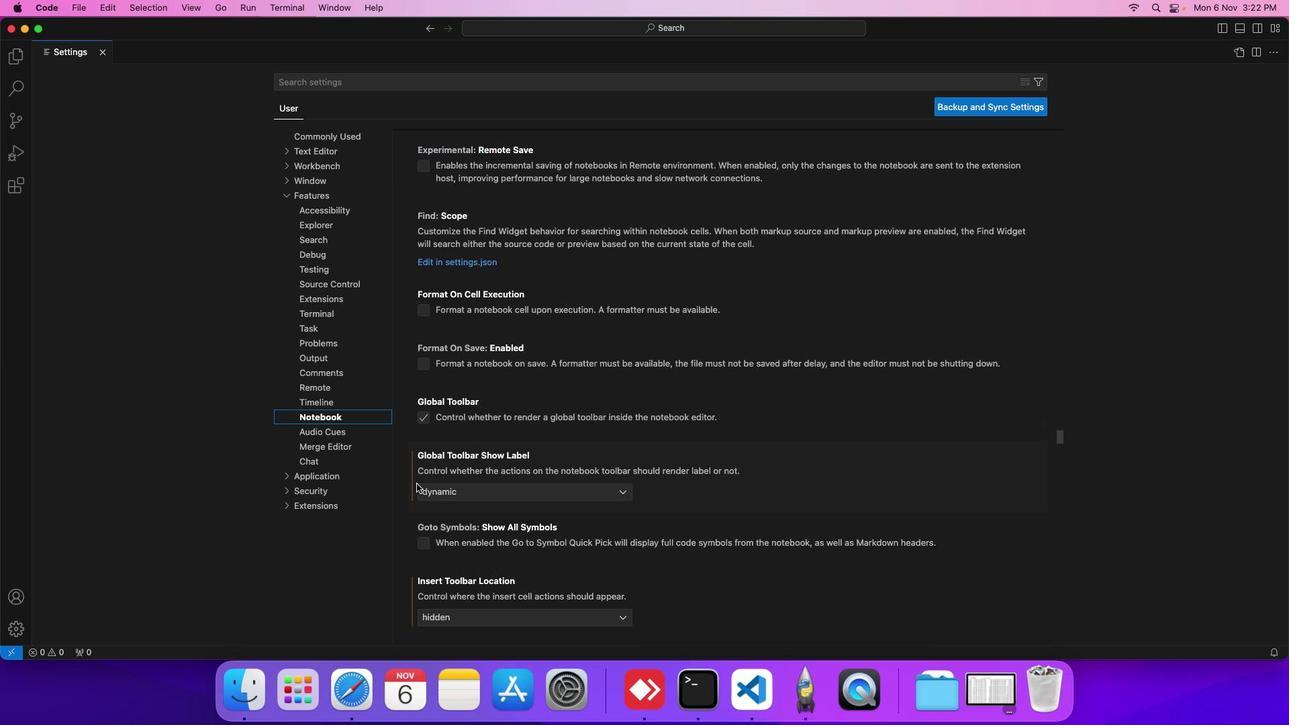 
Action: Mouse scrolled (411, 478) with delta (-4, -4)
Screenshot: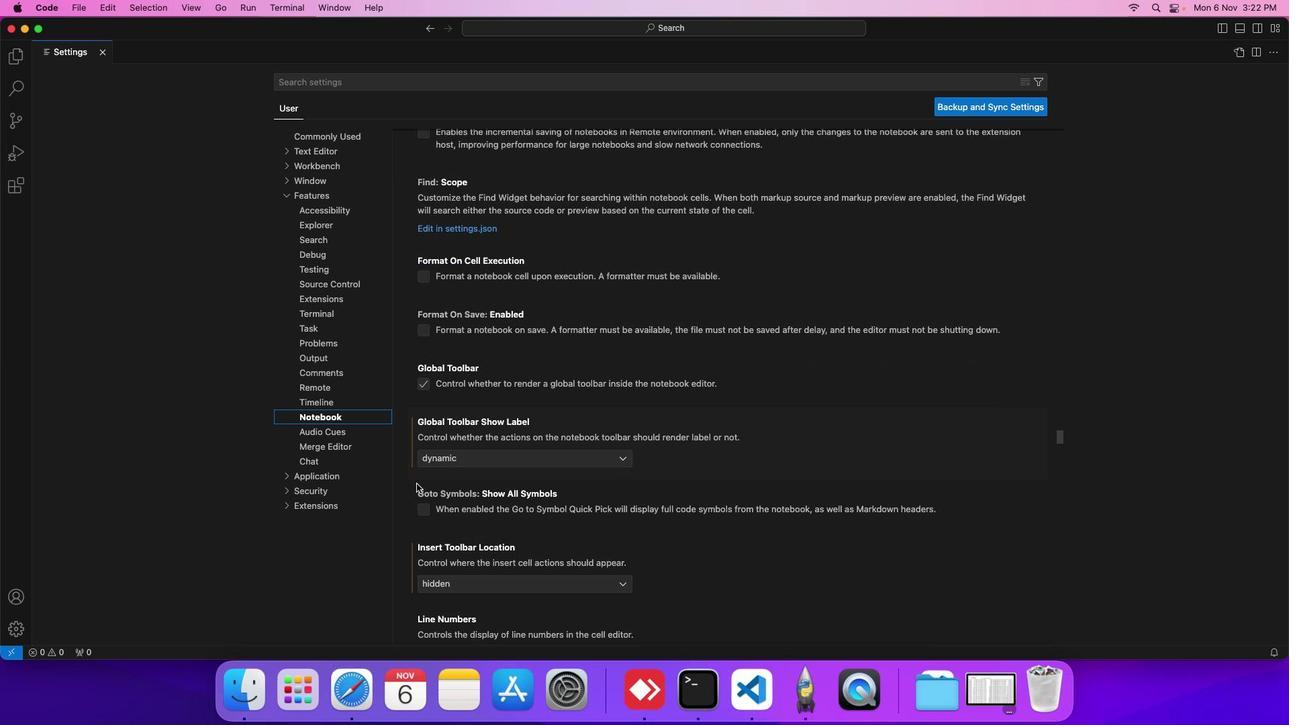 
Action: Mouse scrolled (411, 478) with delta (-4, -4)
Screenshot: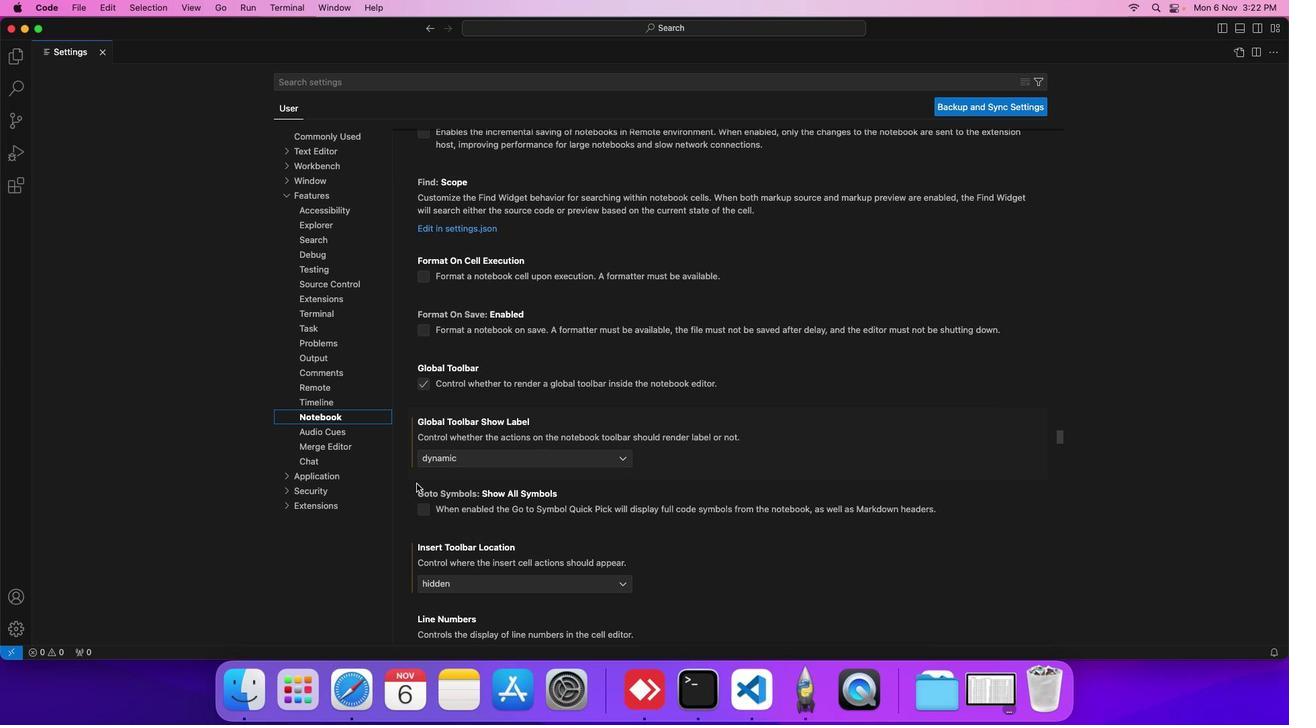 
Action: Mouse scrolled (411, 478) with delta (-4, -4)
Screenshot: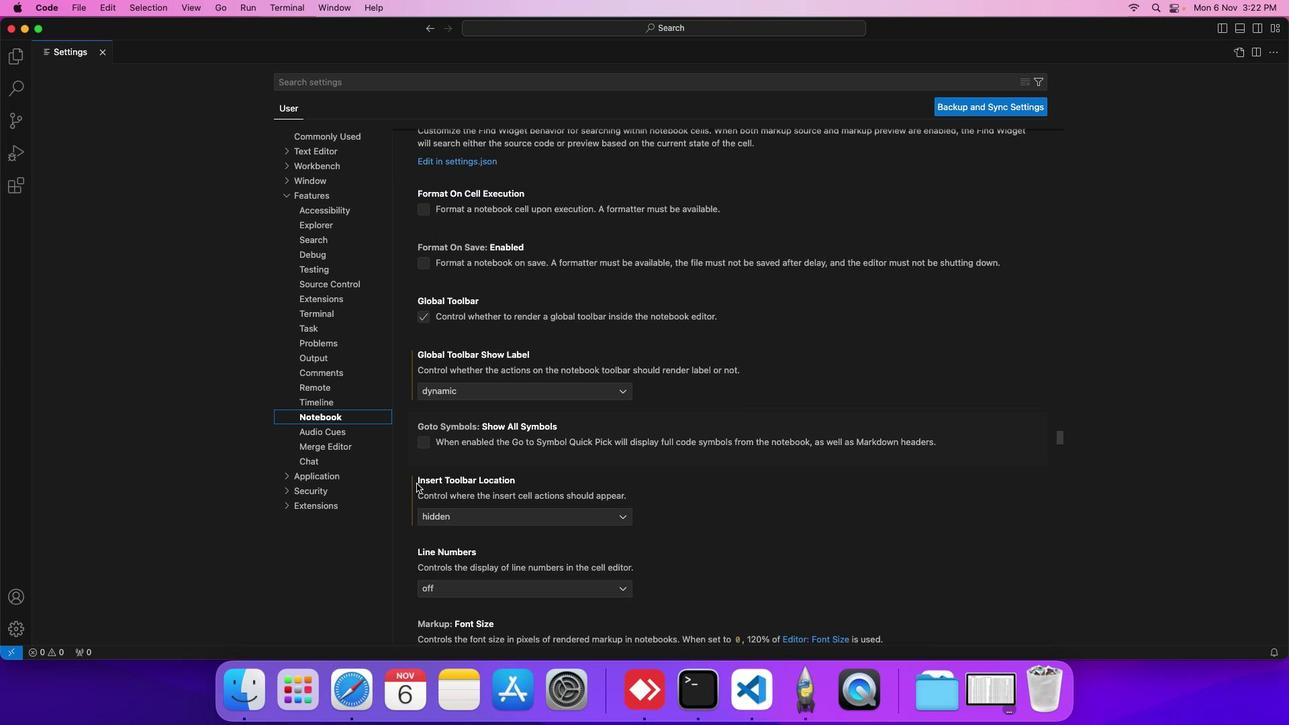 
Action: Mouse scrolled (411, 478) with delta (-4, -4)
Screenshot: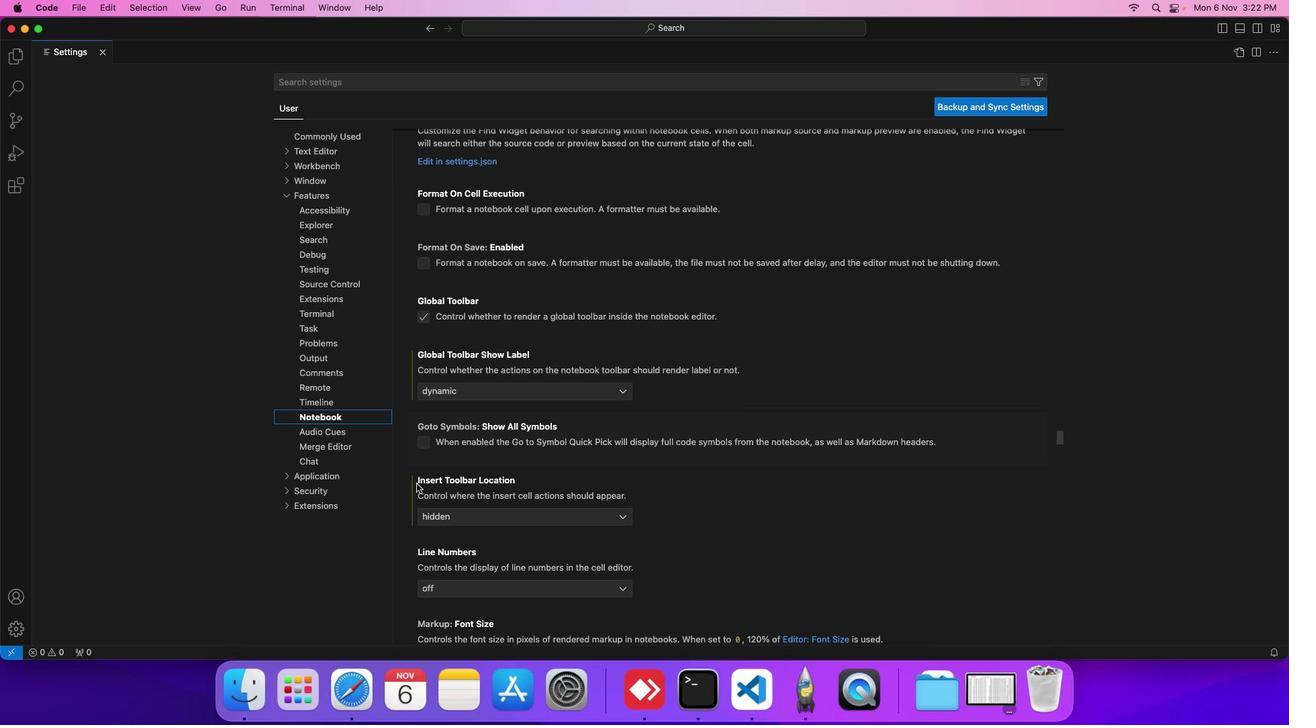 
Action: Mouse scrolled (411, 478) with delta (-4, -4)
Screenshot: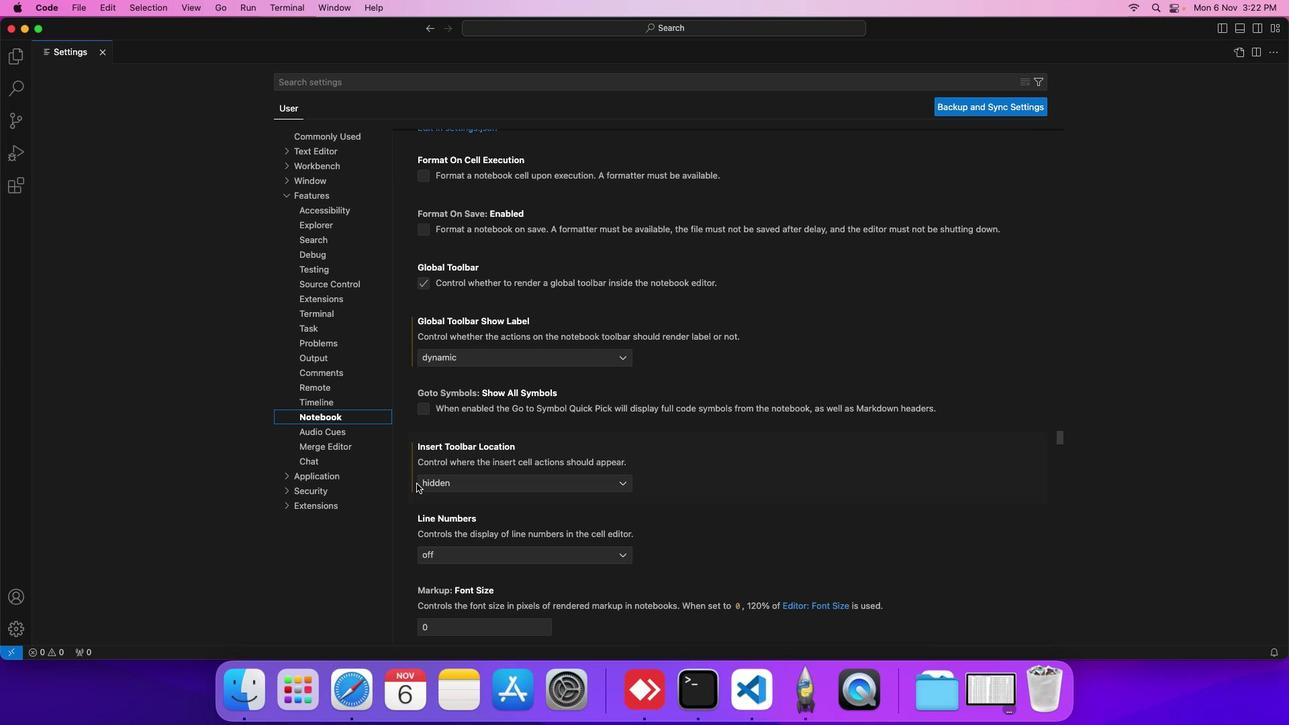 
Action: Mouse scrolled (411, 478) with delta (-4, -4)
Screenshot: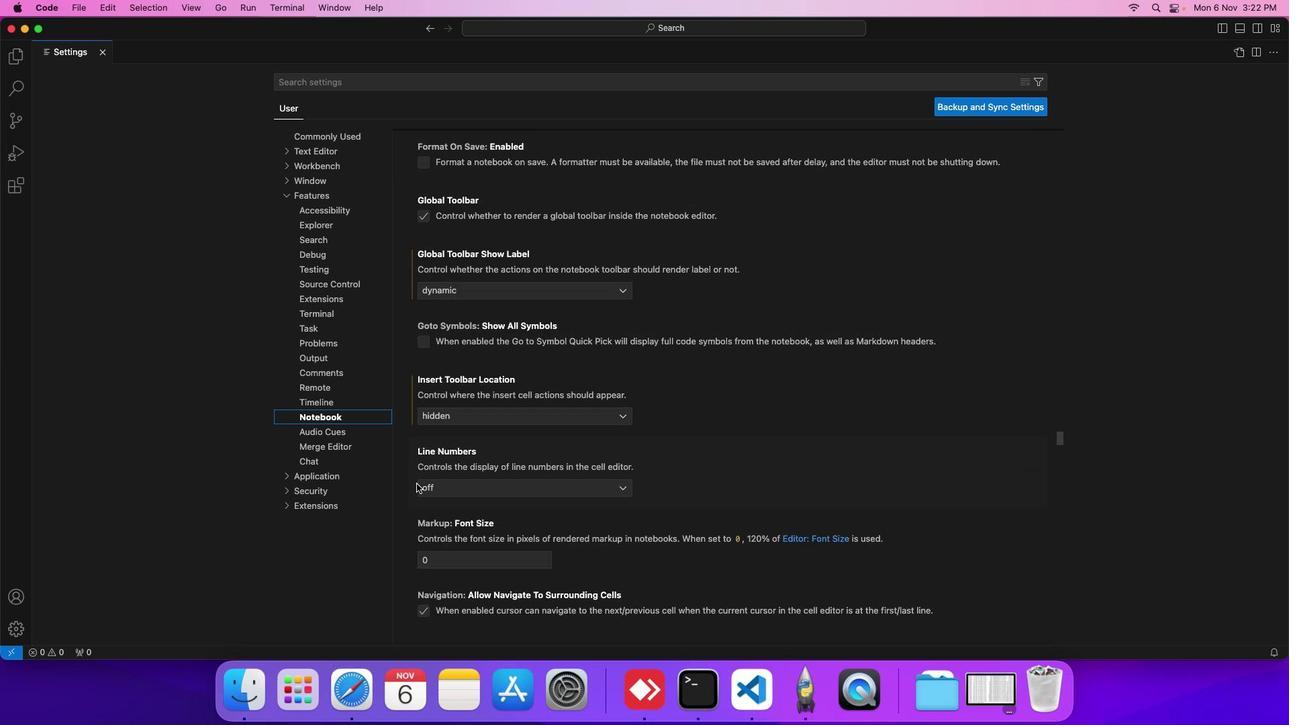 
Action: Mouse scrolled (411, 478) with delta (-4, -4)
Screenshot: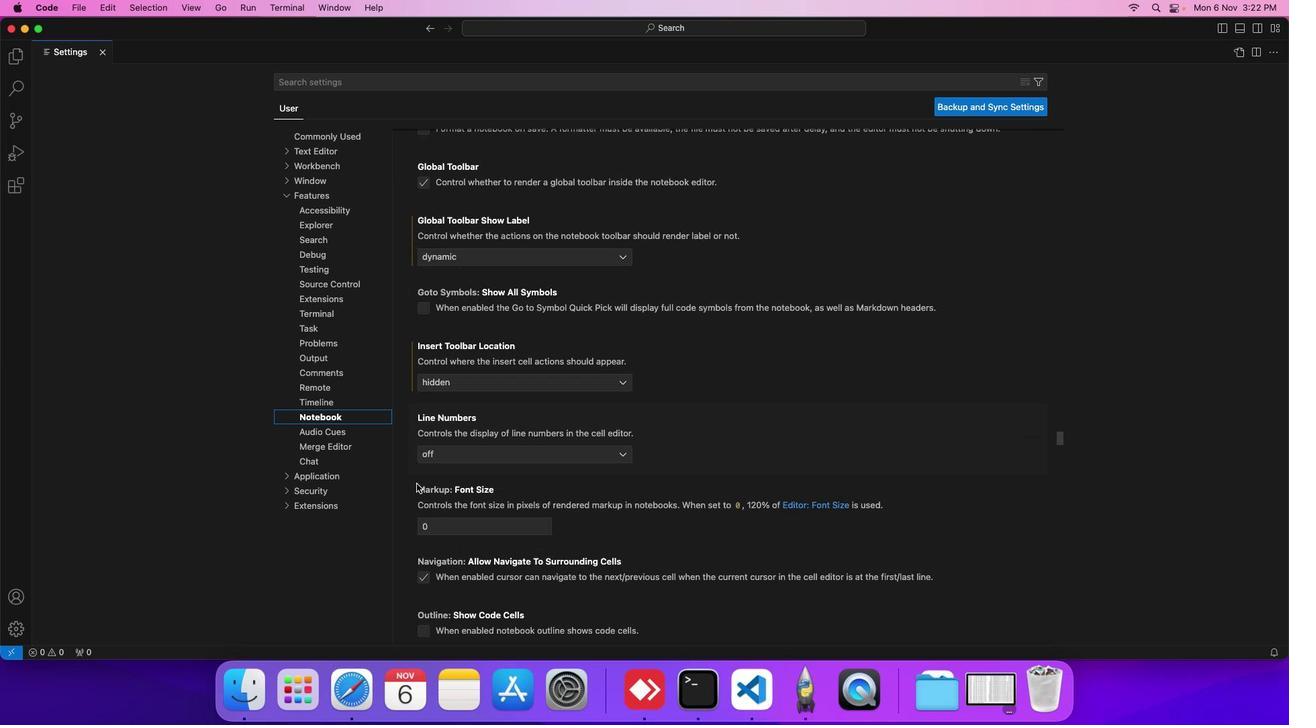 
Action: Mouse scrolled (411, 478) with delta (-4, -4)
Screenshot: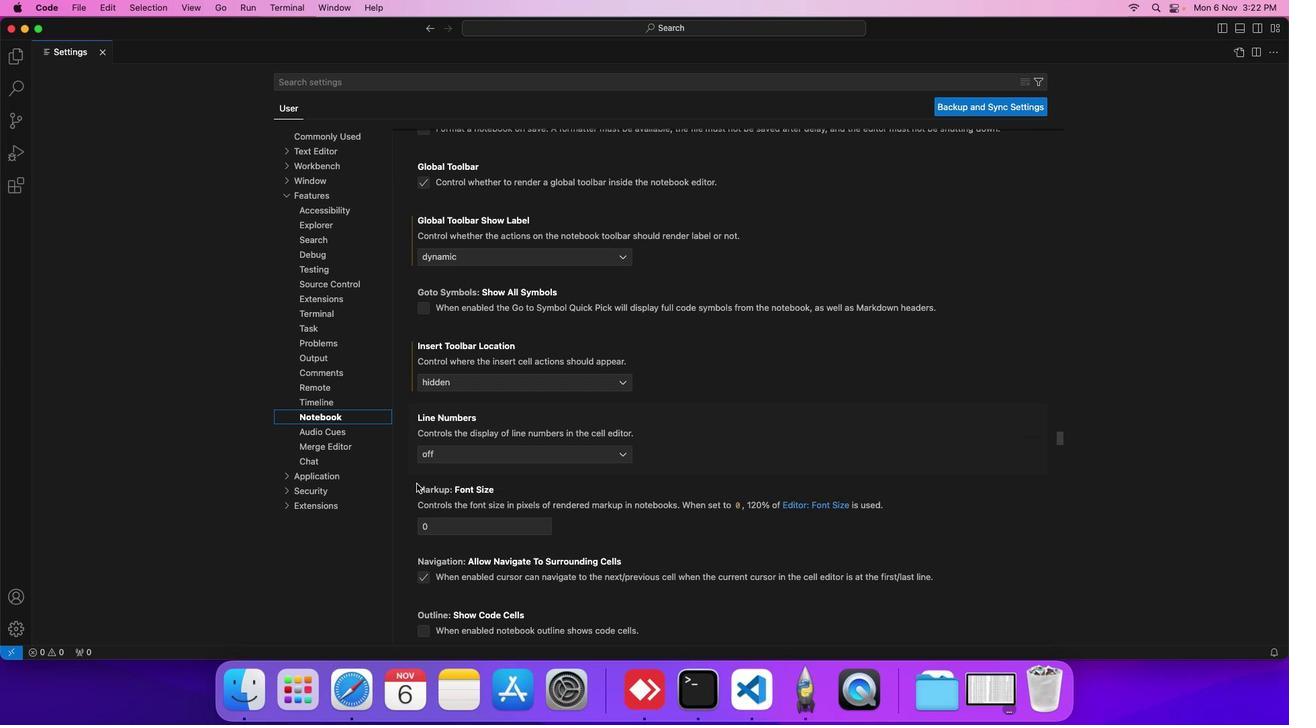 
Action: Mouse scrolled (411, 478) with delta (-4, -4)
Screenshot: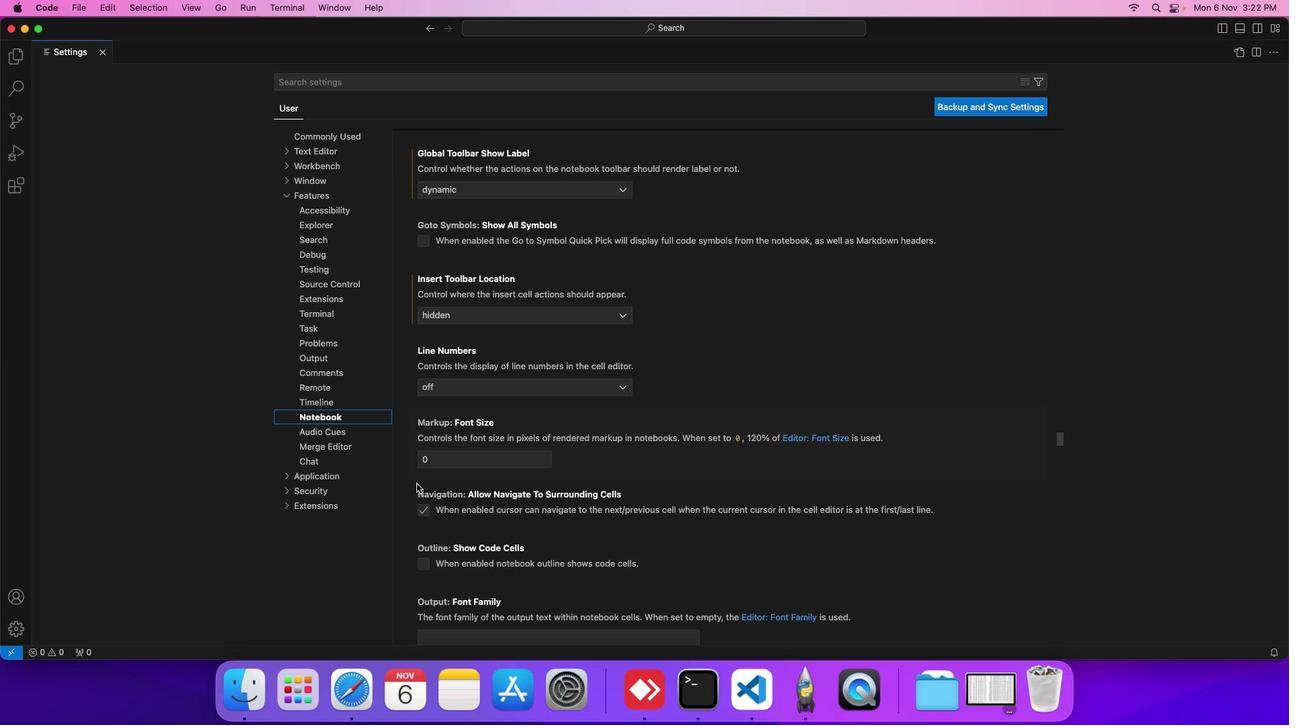 
Action: Mouse scrolled (411, 478) with delta (-4, -4)
Screenshot: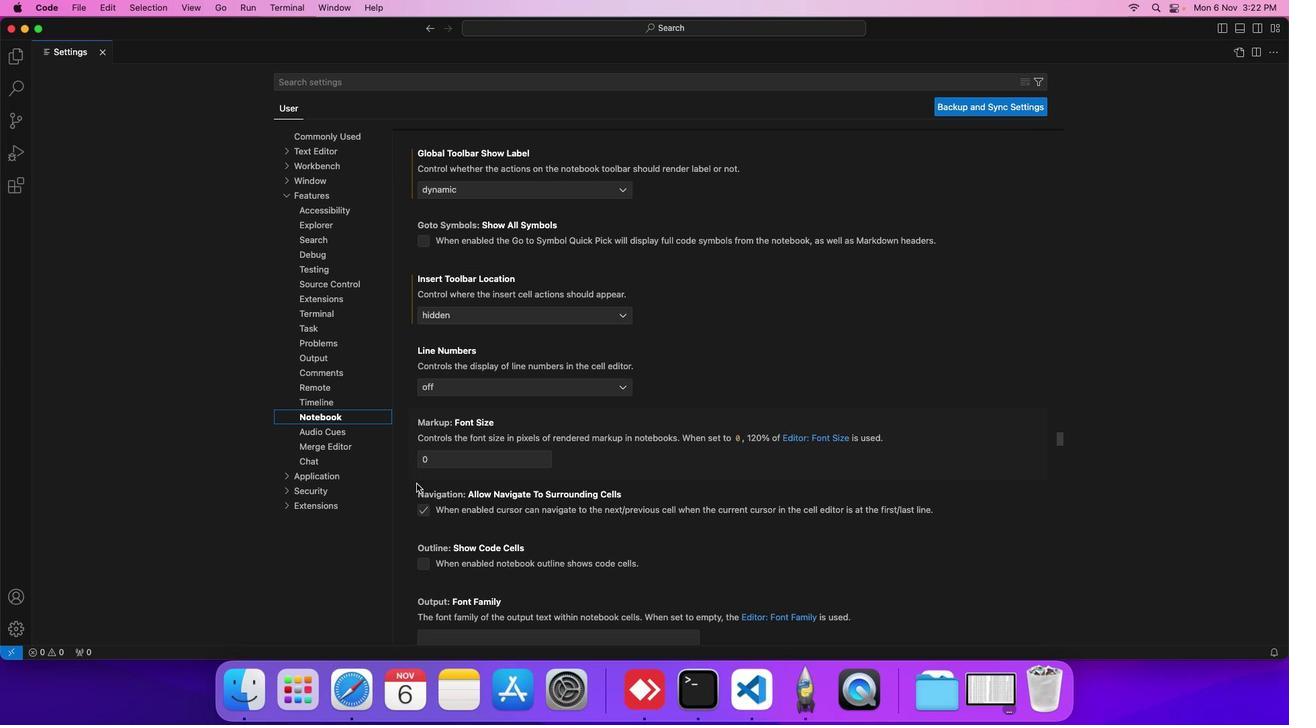 
Action: Mouse scrolled (411, 478) with delta (-4, -4)
Screenshot: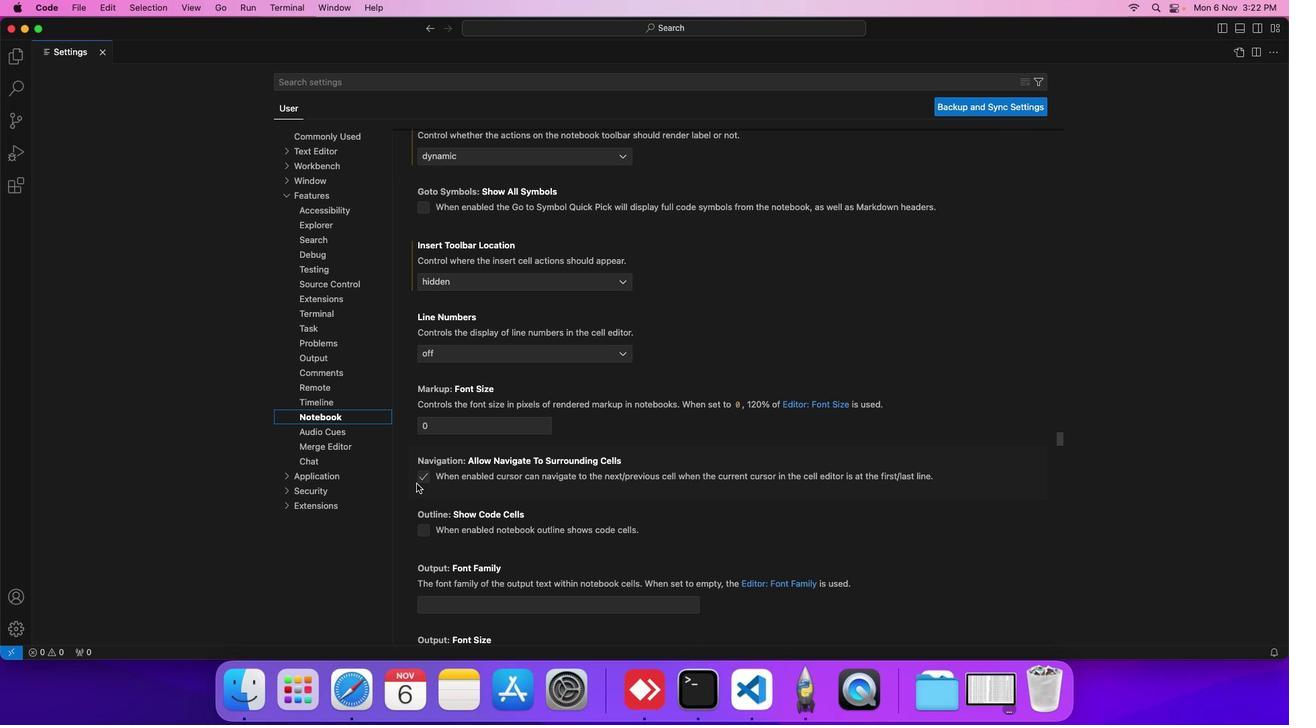 
Action: Mouse scrolled (411, 478) with delta (-4, -4)
Screenshot: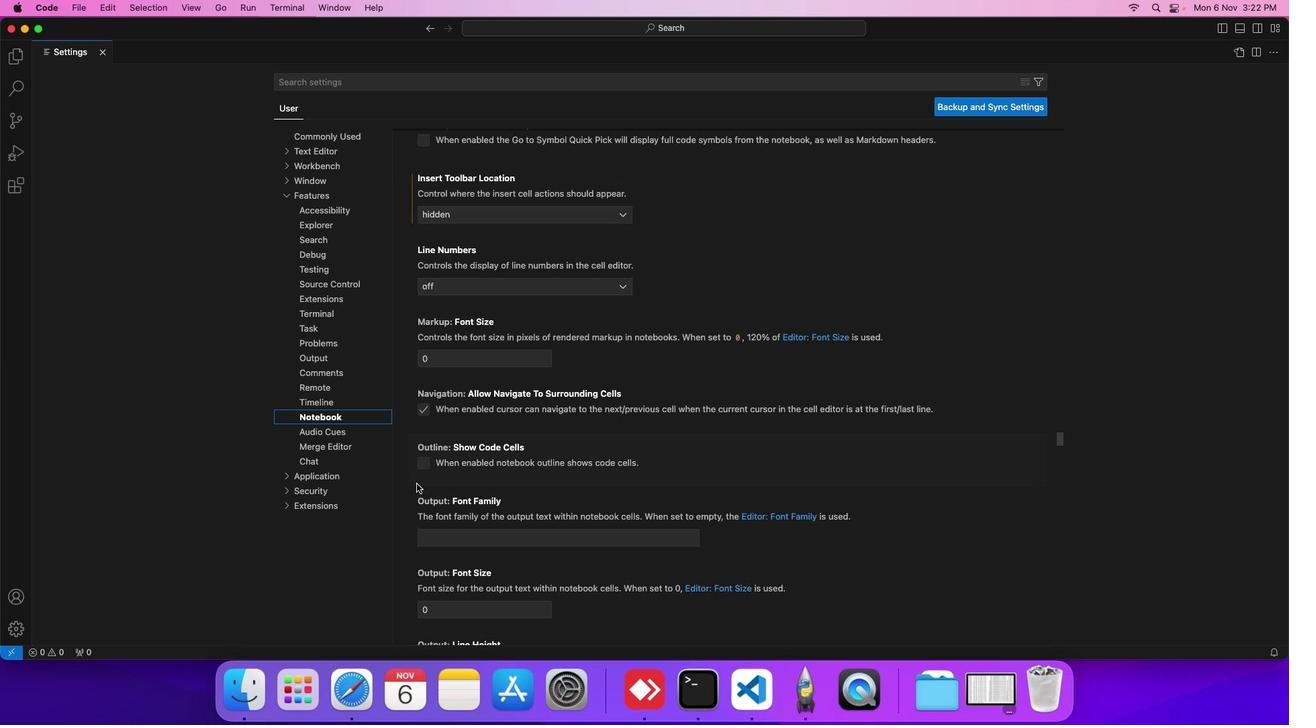 
Action: Mouse scrolled (411, 478) with delta (-4, -4)
Screenshot: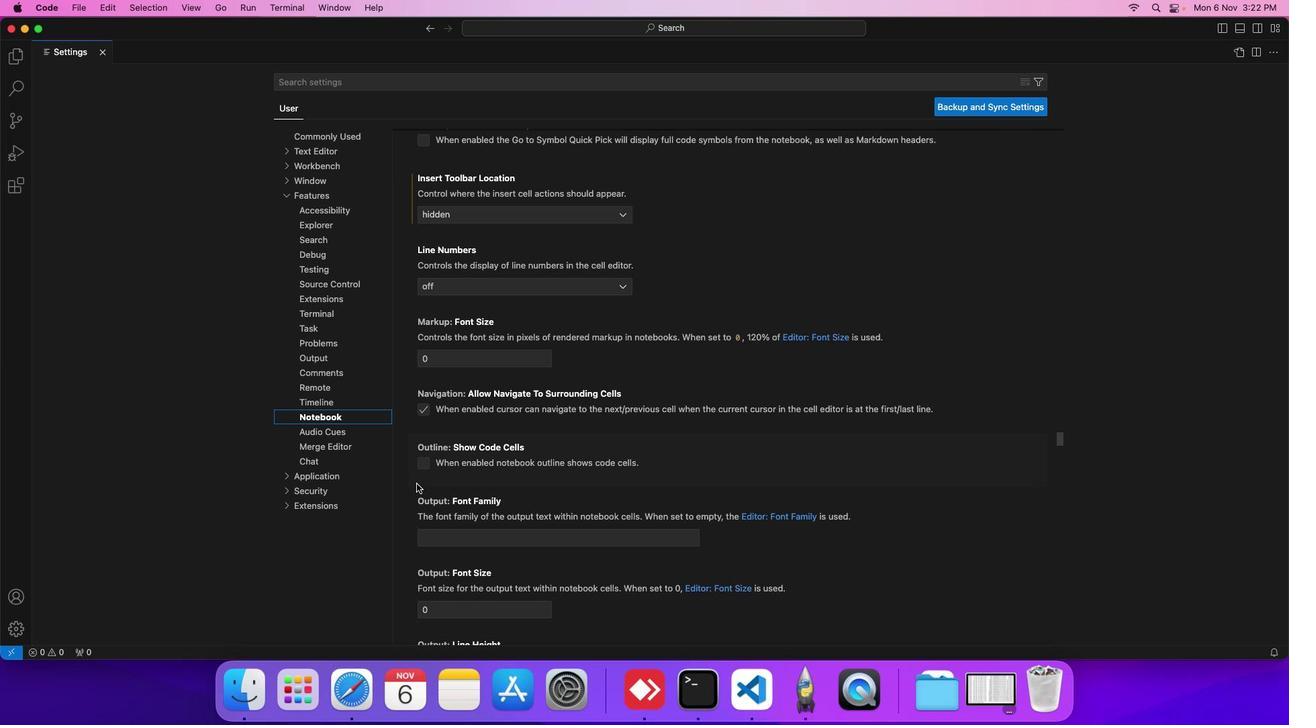 
Action: Mouse scrolled (411, 478) with delta (-4, -4)
Screenshot: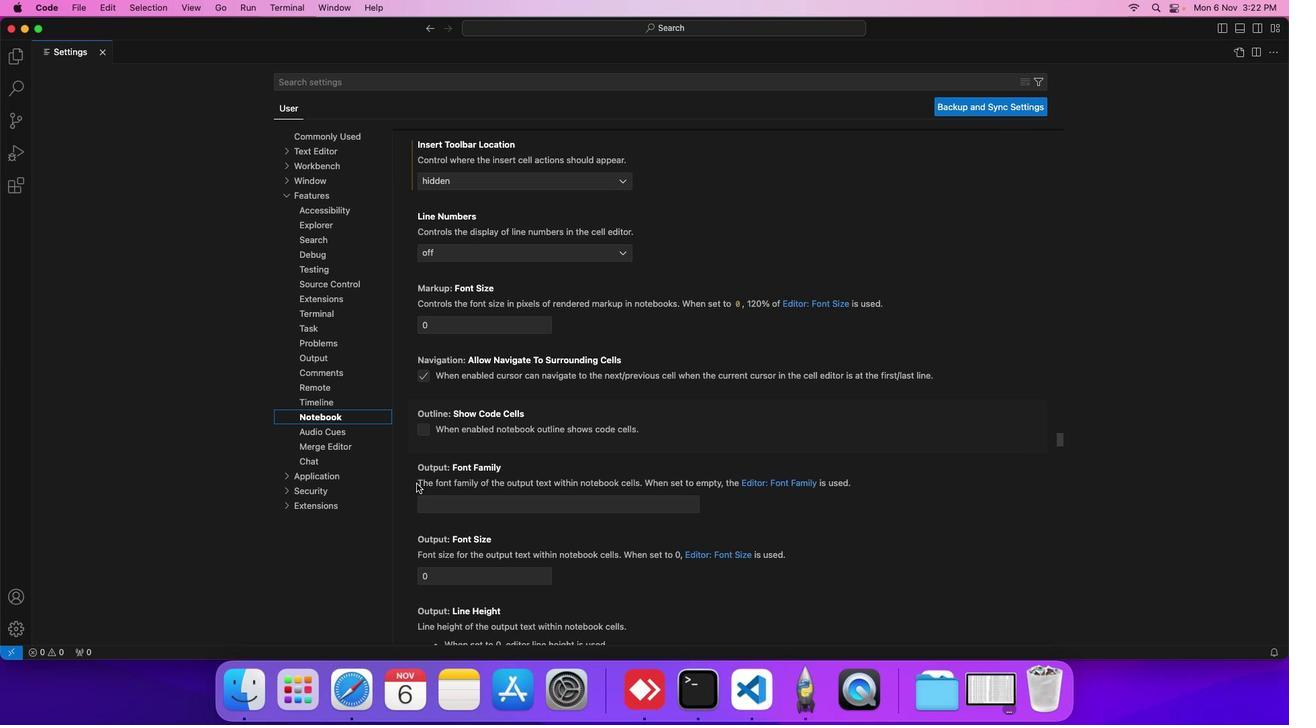 
Action: Mouse scrolled (411, 478) with delta (-4, -4)
Screenshot: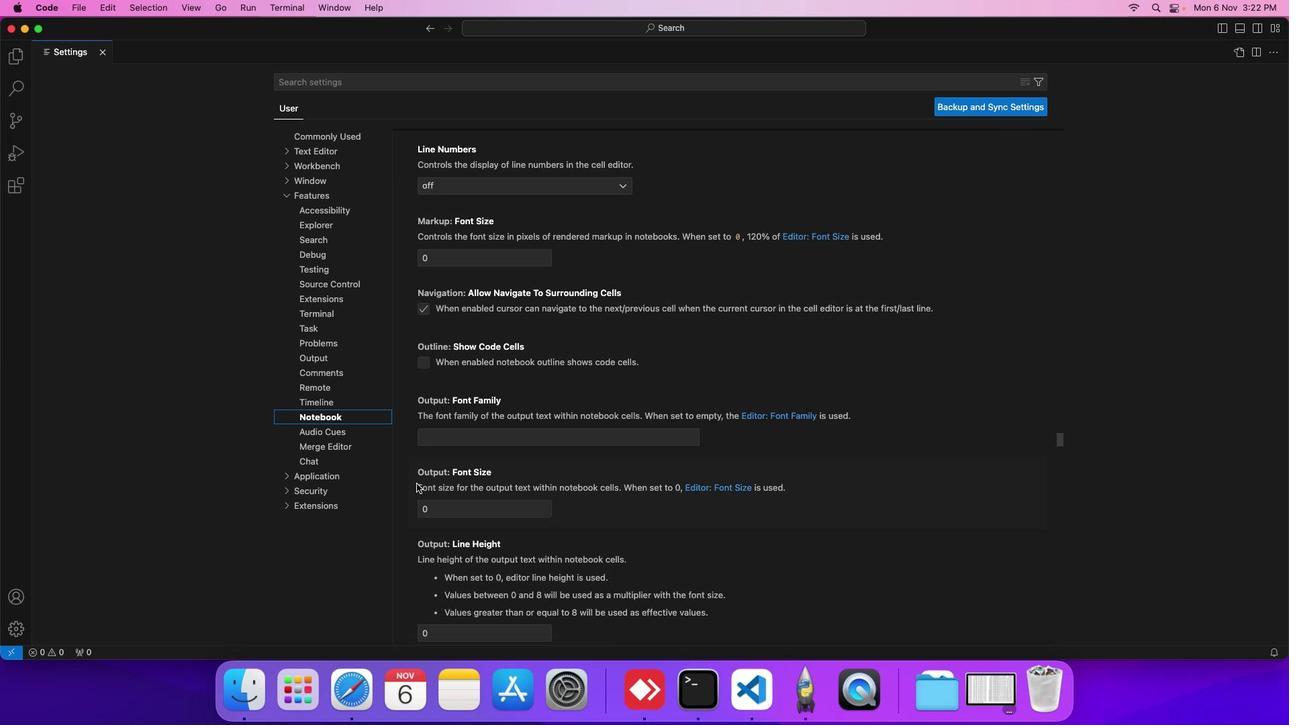 
Action: Mouse scrolled (411, 478) with delta (-4, -4)
Screenshot: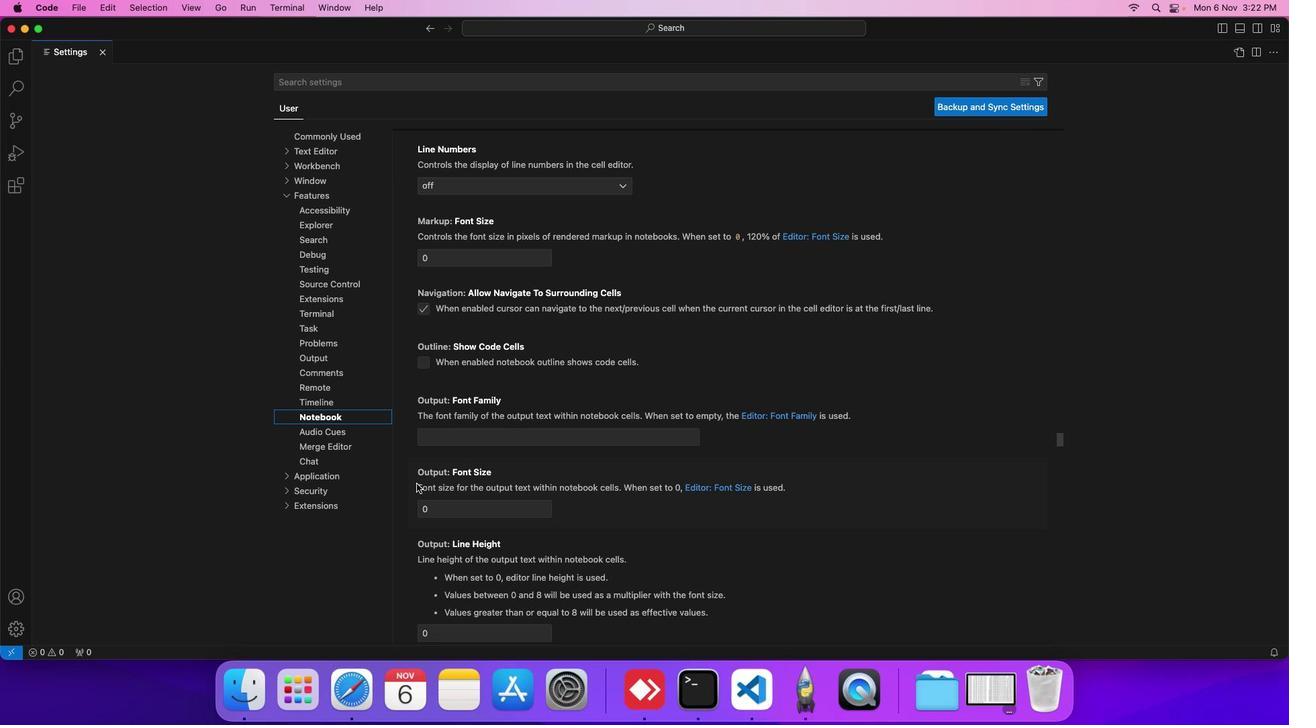 
Action: Mouse scrolled (411, 478) with delta (-4, -4)
Screenshot: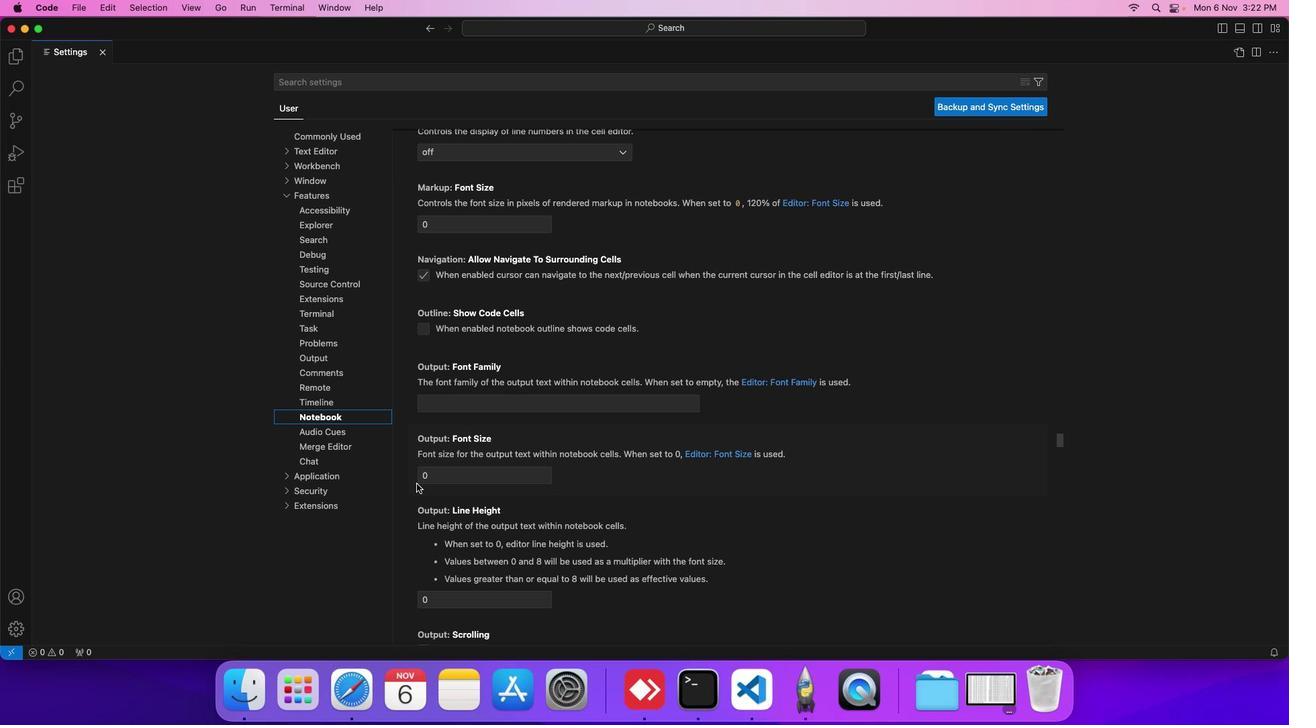 
Action: Mouse scrolled (411, 478) with delta (-4, -4)
Screenshot: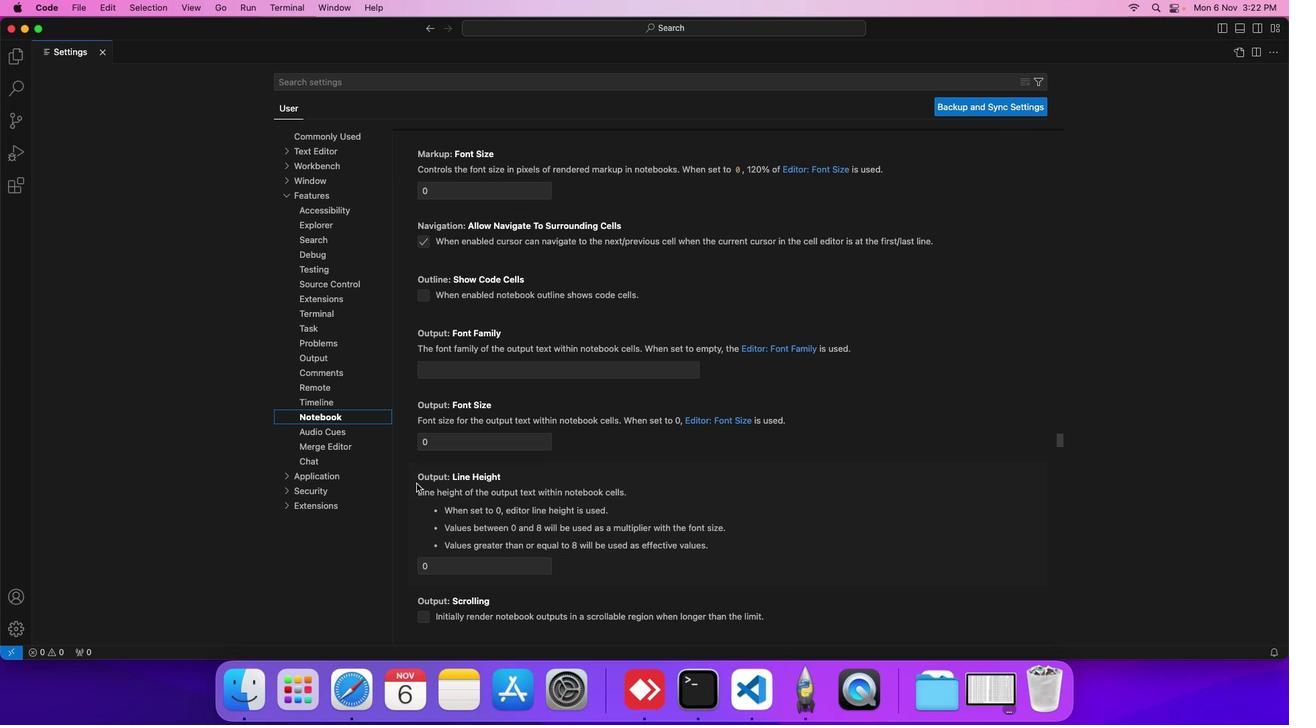 
Action: Mouse scrolled (411, 478) with delta (-4, -4)
Screenshot: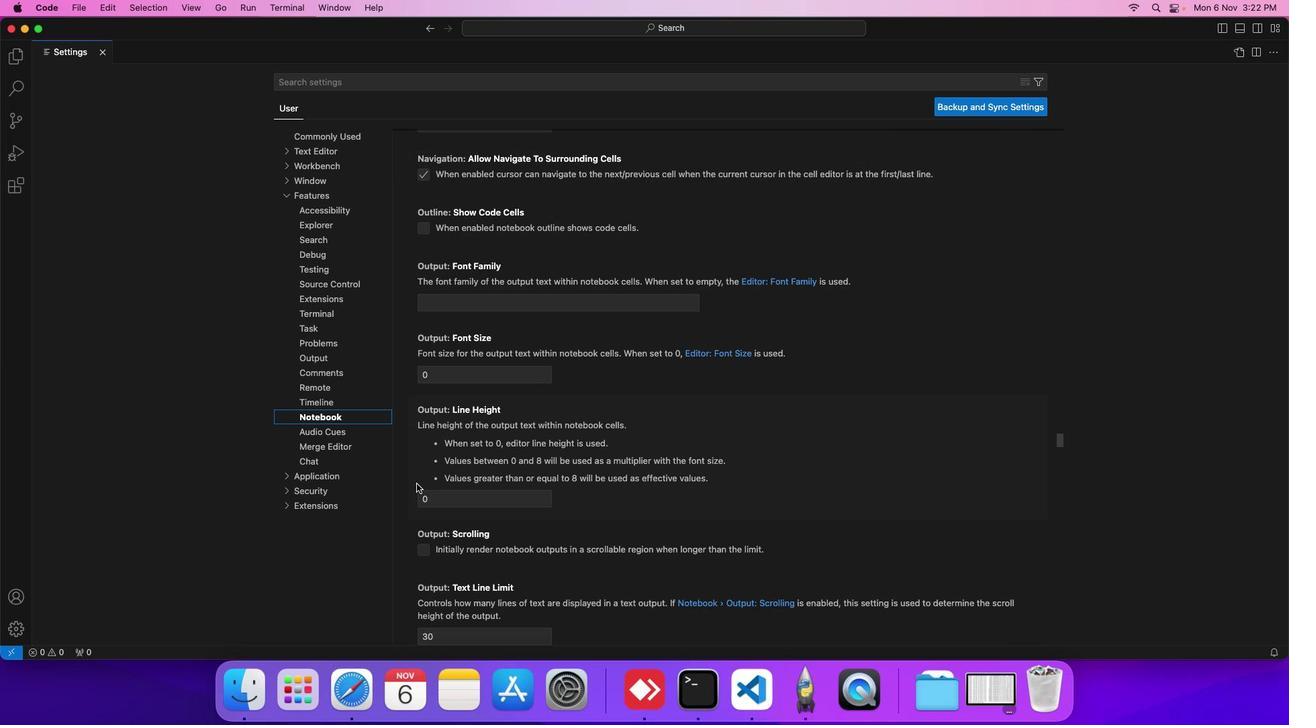 
Action: Mouse scrolled (411, 478) with delta (-4, -4)
Screenshot: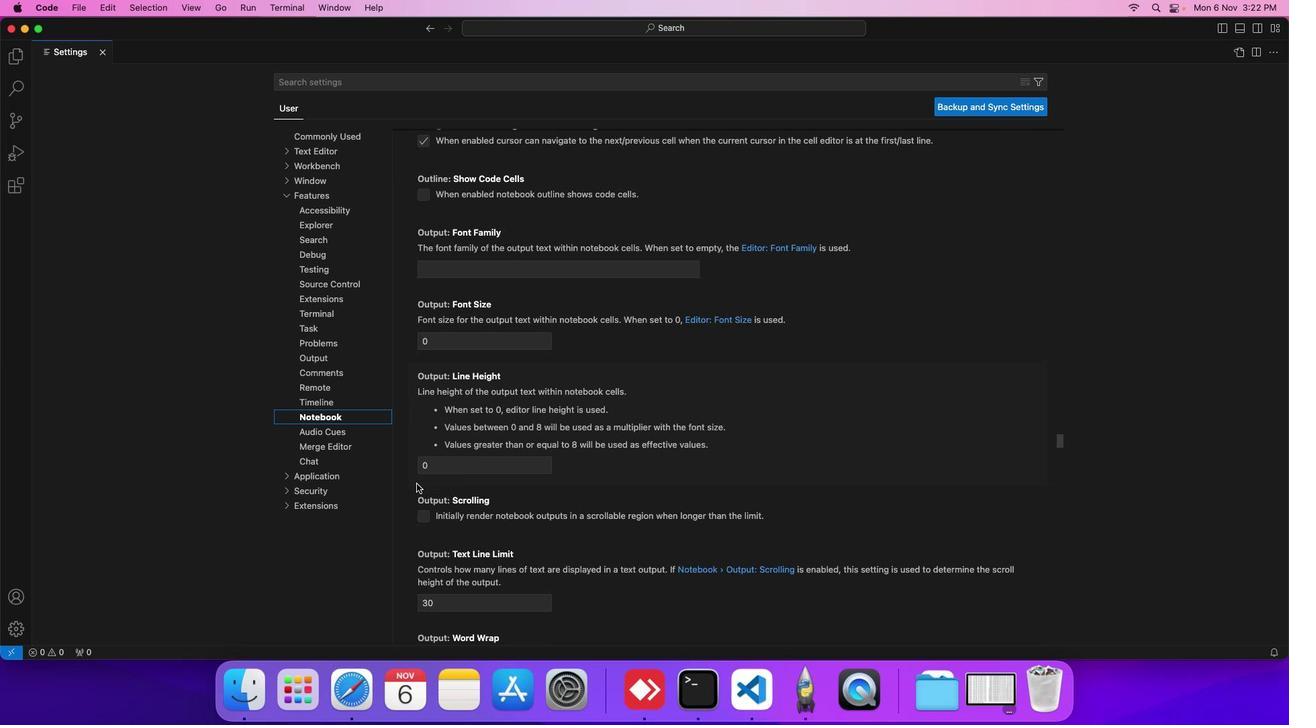 
Action: Mouse scrolled (411, 478) with delta (-4, -4)
Screenshot: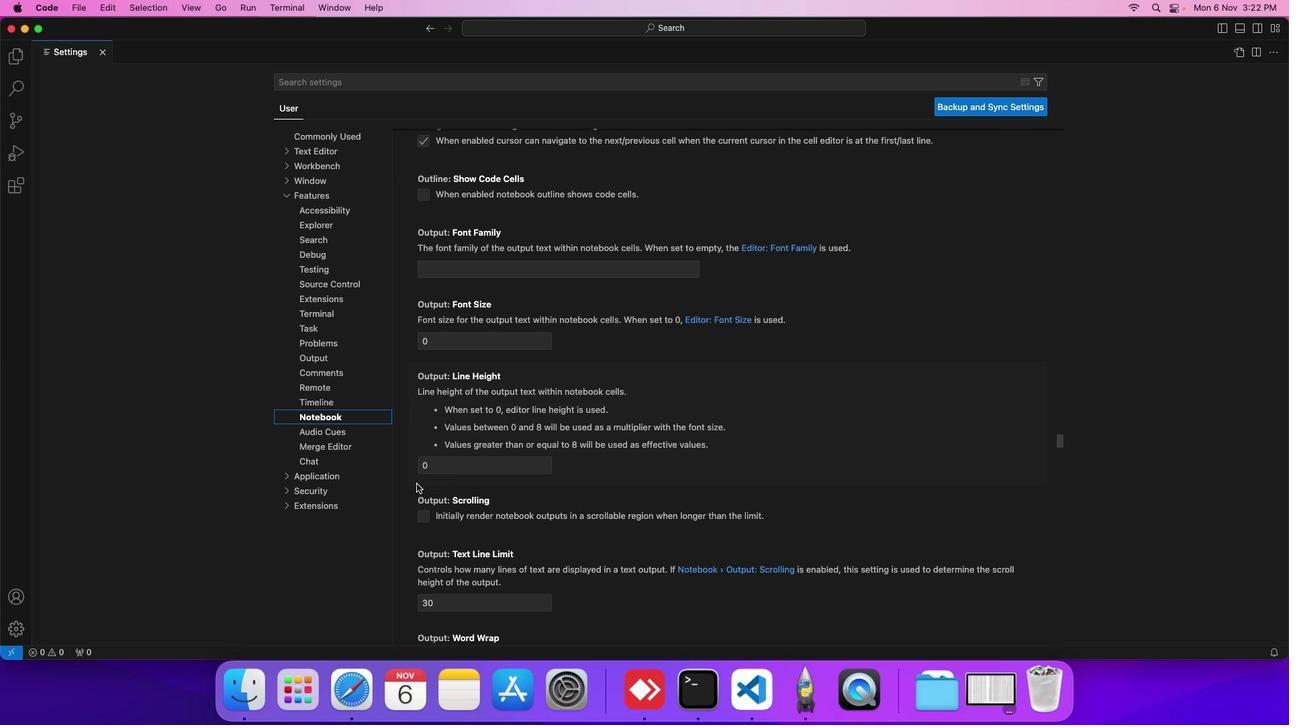 
Action: Mouse scrolled (411, 478) with delta (-4, -4)
Screenshot: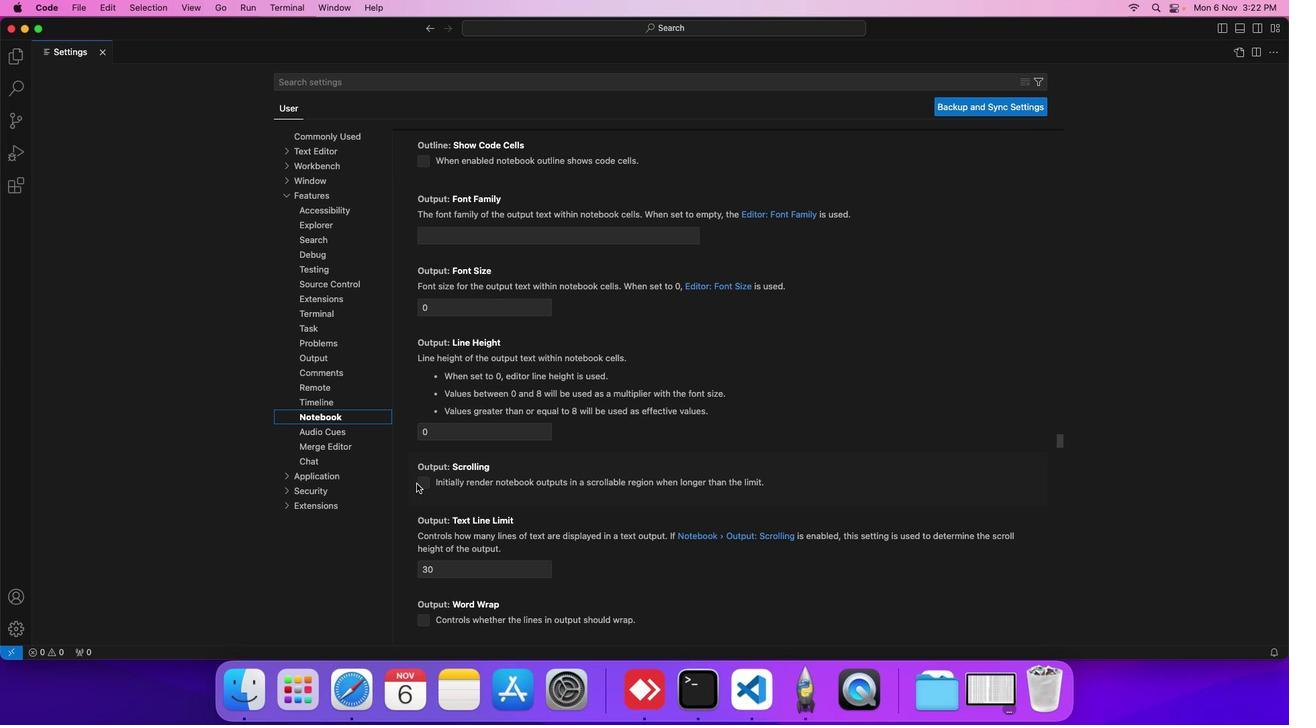 
Action: Mouse moved to (418, 478)
Screenshot: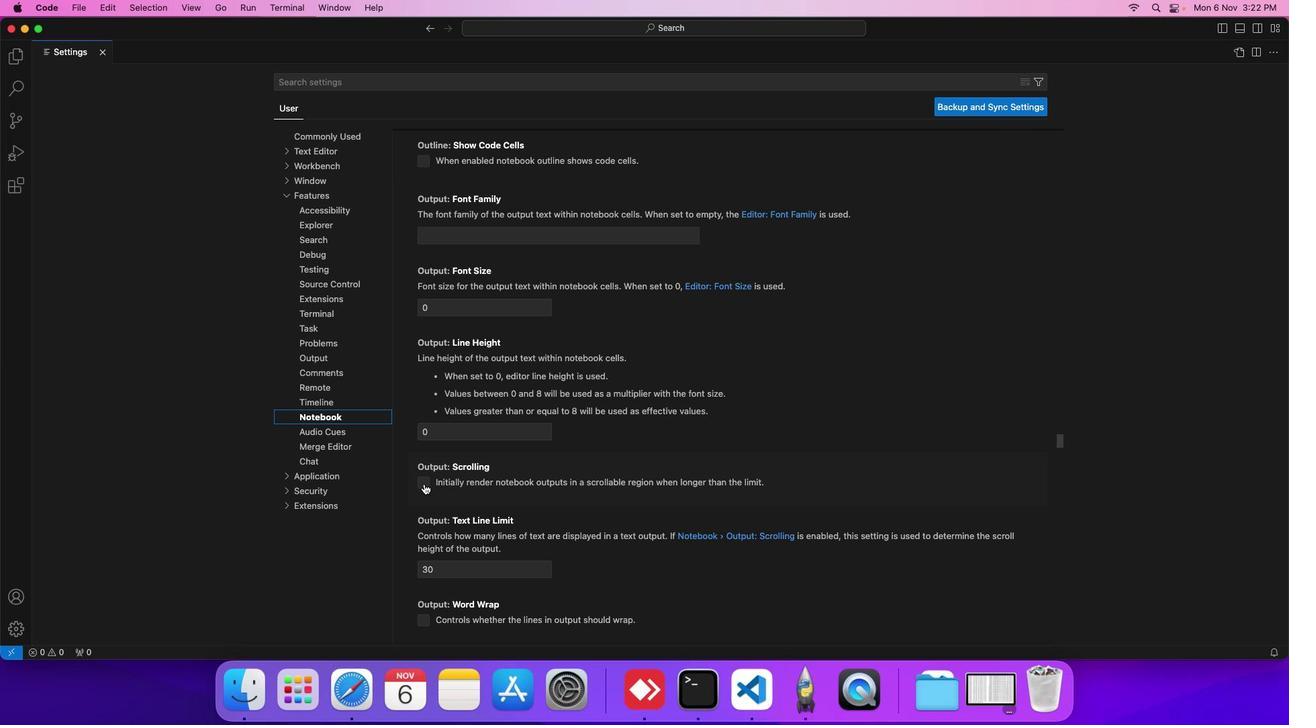 
Action: Mouse pressed left at (418, 478)
Screenshot: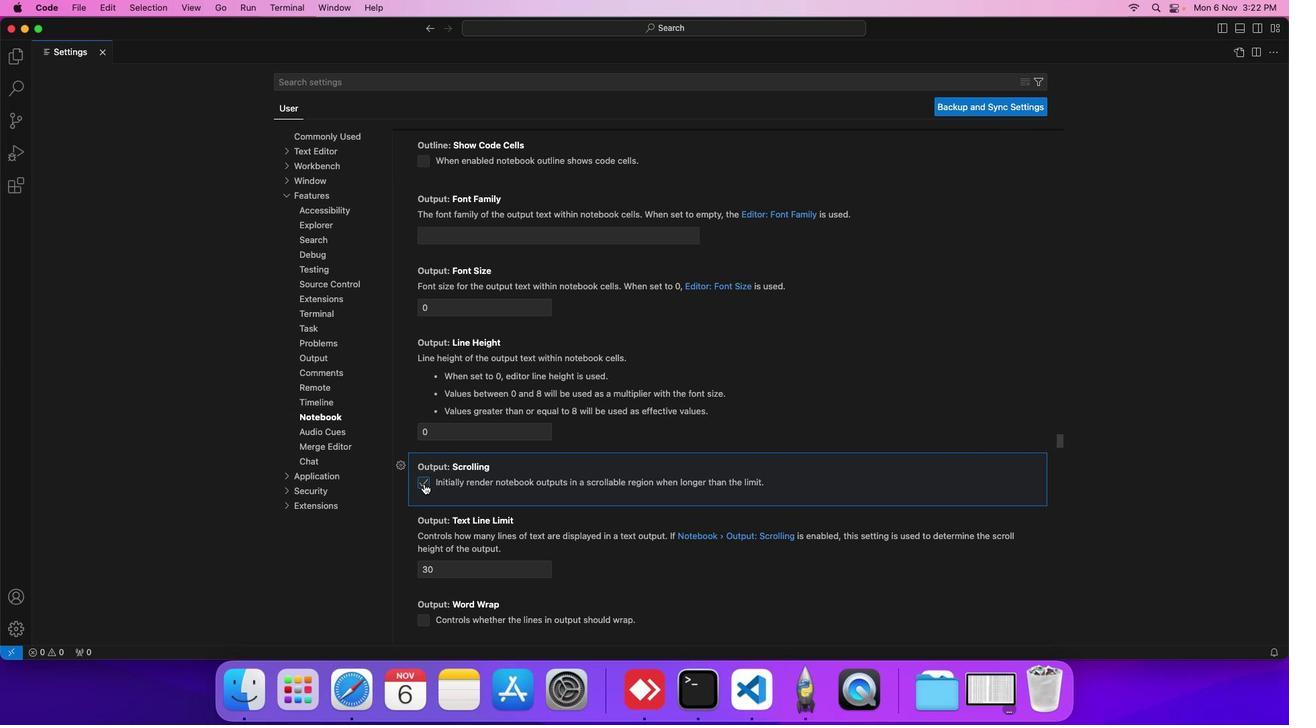 
Action: Mouse moved to (455, 485)
Screenshot: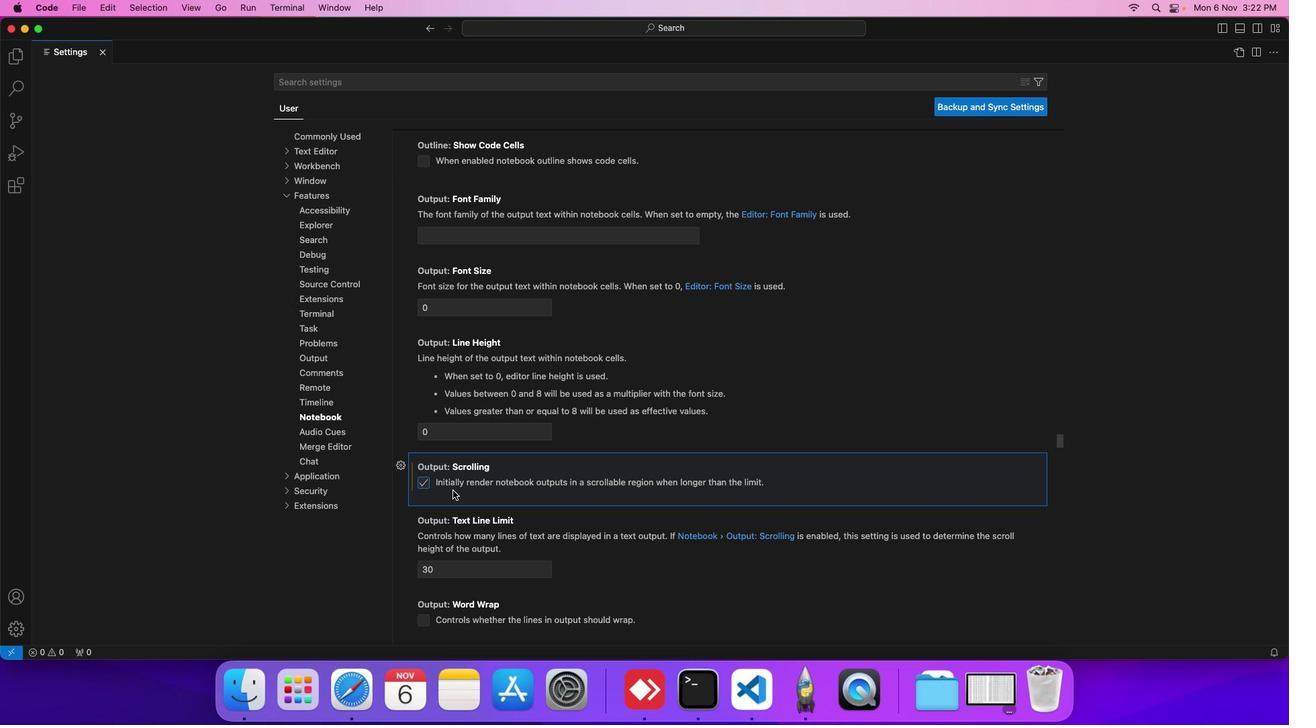 
